 Task: Find connections with filter location Chamartín with filter topic #branding with filter profile language Spanish with filter current company Cerner Corporation with filter school IIT Bhubaneswar with filter industry Software Development with filter service category Android Development with filter keywords title Data Entry
Action: Mouse moved to (171, 220)
Screenshot: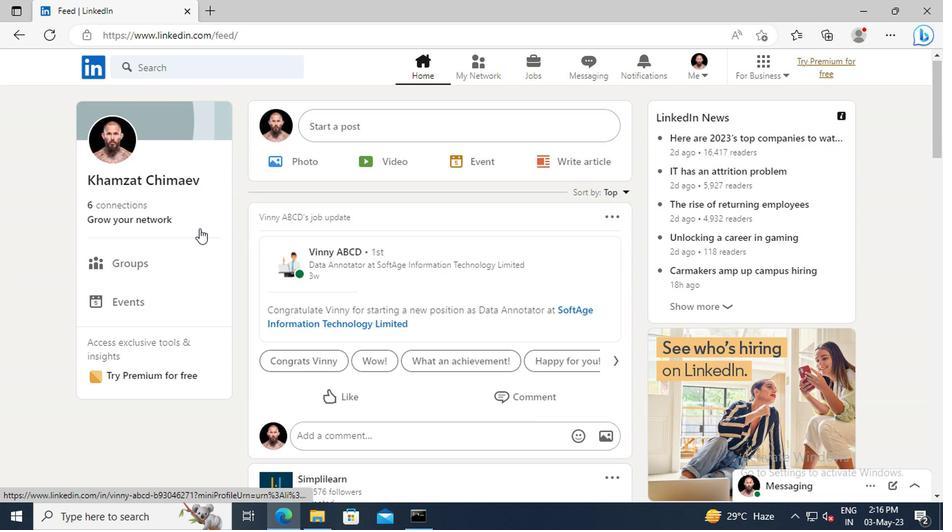
Action: Mouse pressed left at (171, 220)
Screenshot: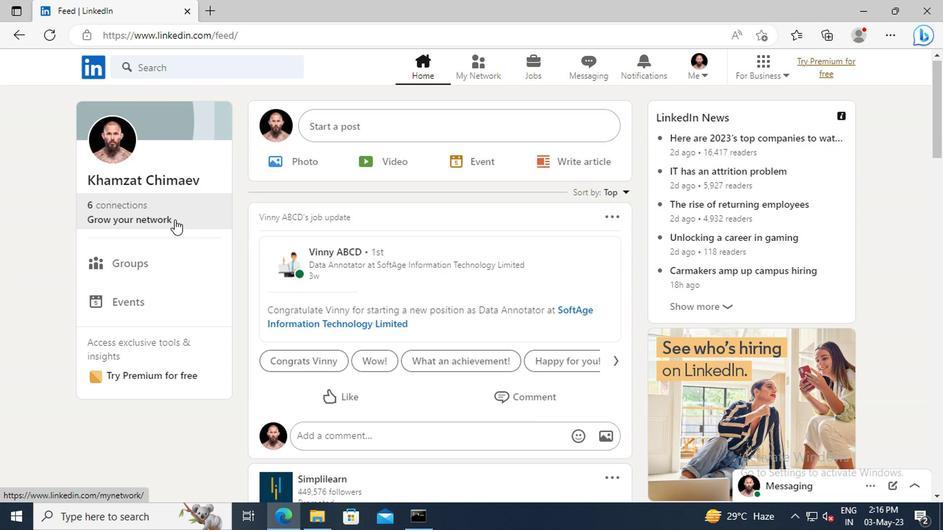 
Action: Mouse moved to (157, 145)
Screenshot: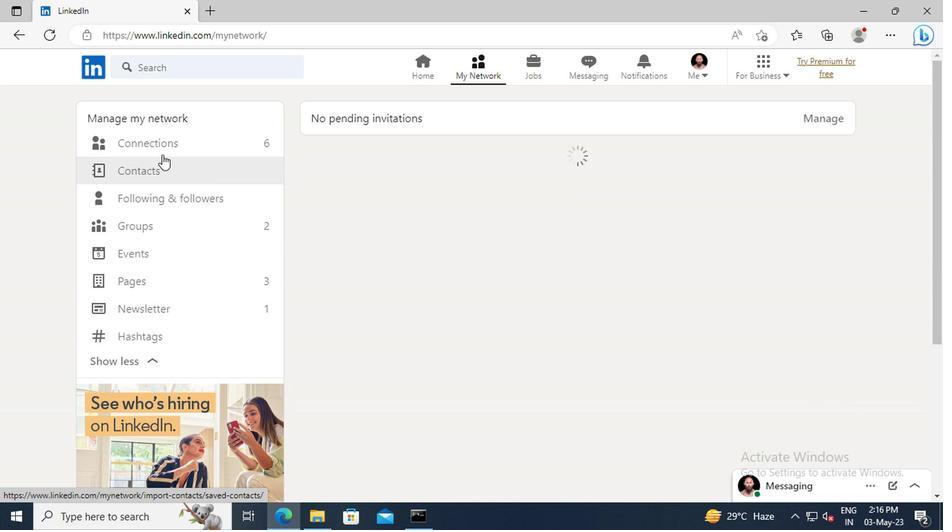 
Action: Mouse pressed left at (157, 145)
Screenshot: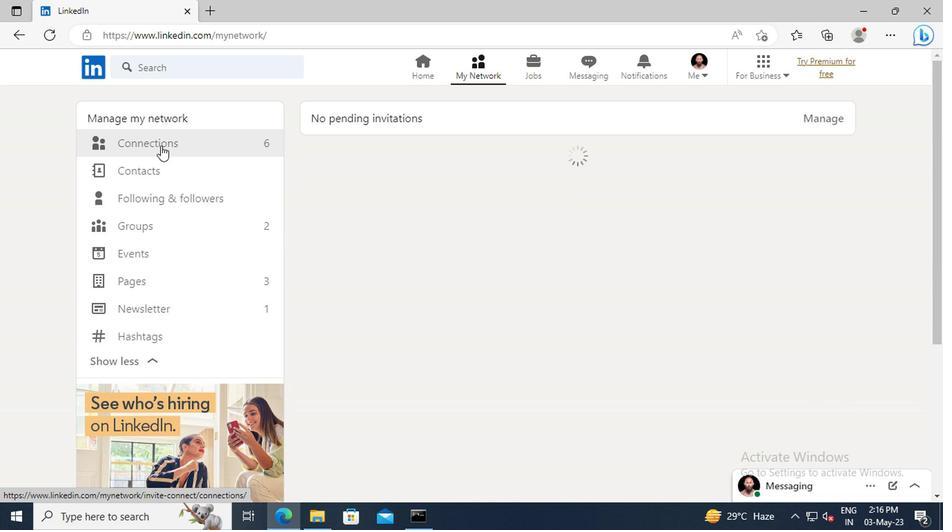 
Action: Mouse moved to (564, 150)
Screenshot: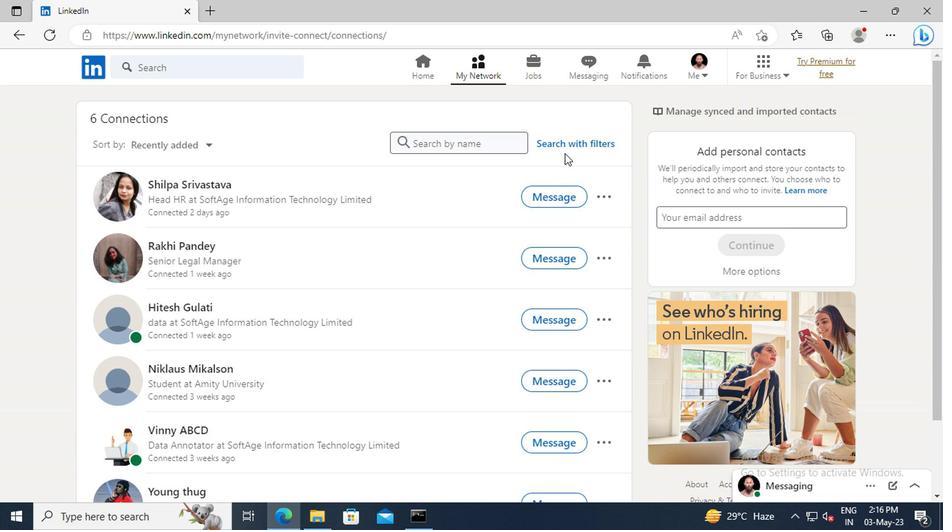 
Action: Mouse pressed left at (564, 150)
Screenshot: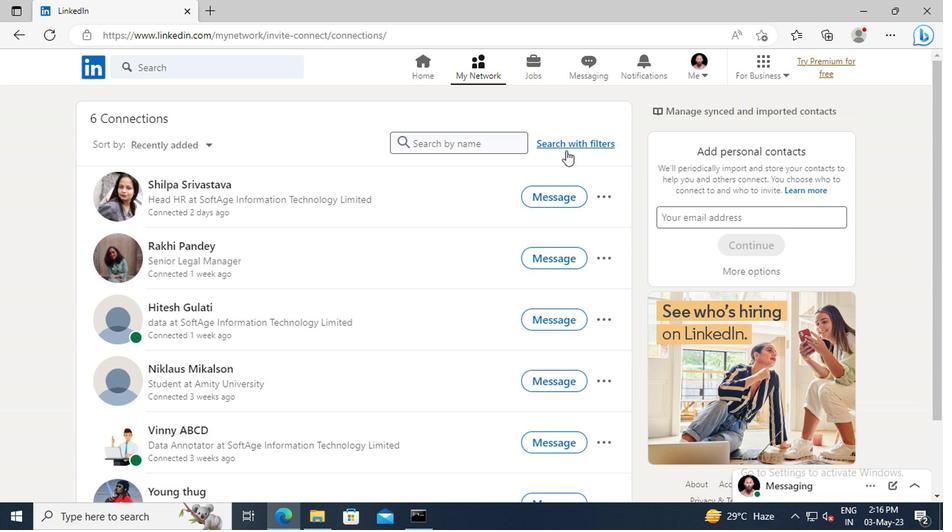 
Action: Mouse moved to (520, 109)
Screenshot: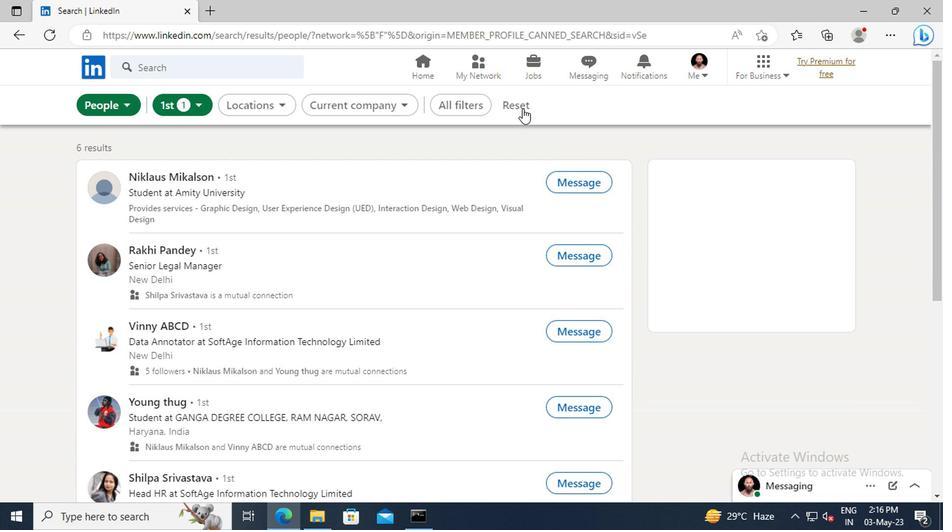 
Action: Mouse pressed left at (520, 109)
Screenshot: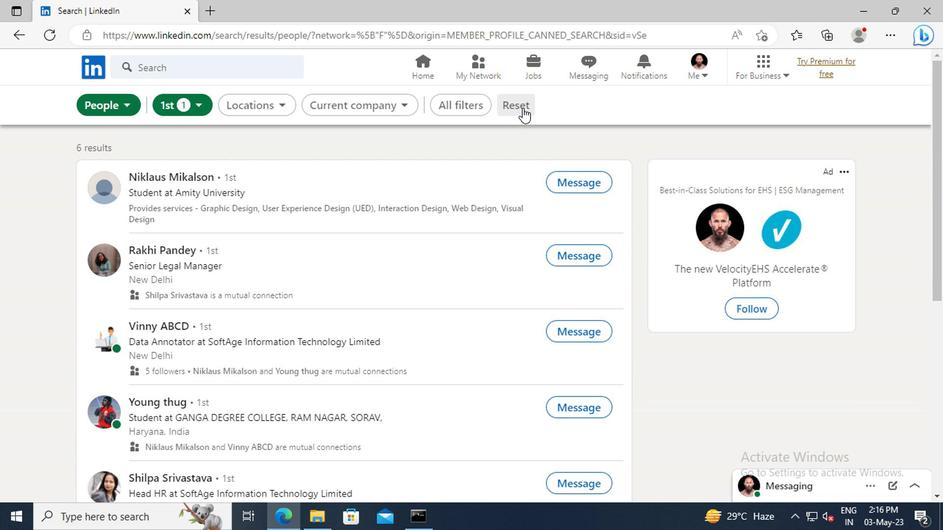 
Action: Mouse moved to (501, 107)
Screenshot: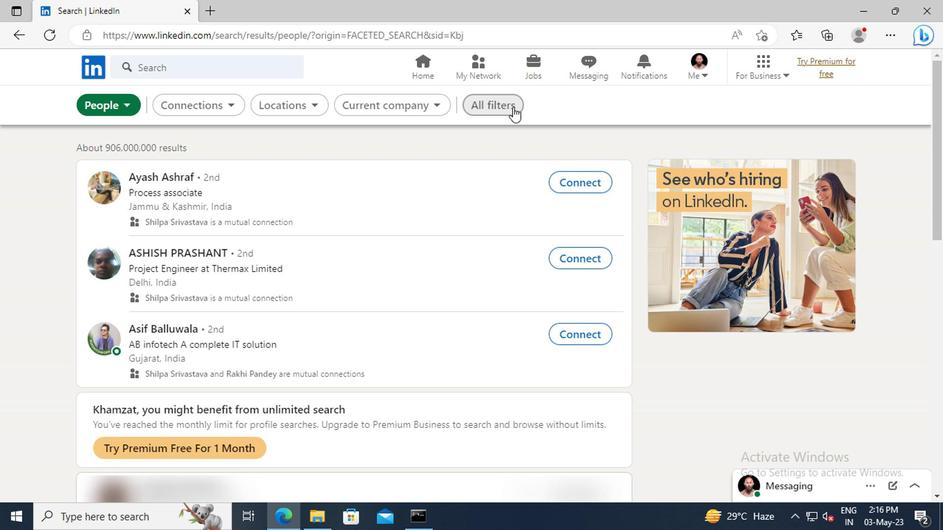 
Action: Mouse pressed left at (501, 107)
Screenshot: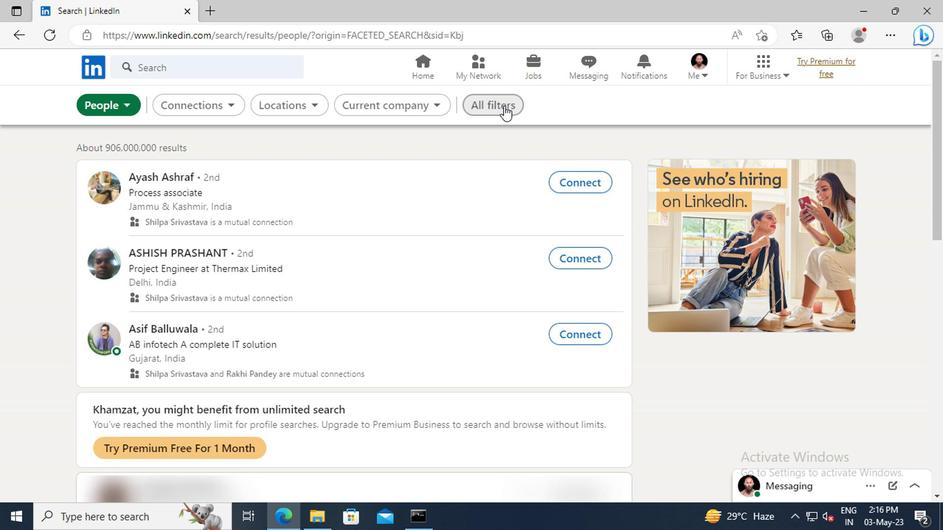 
Action: Mouse moved to (758, 224)
Screenshot: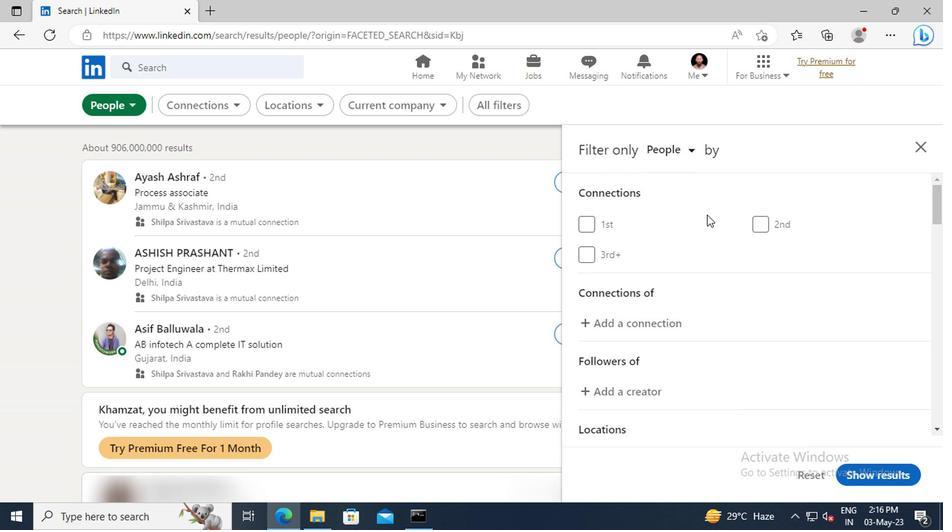 
Action: Mouse scrolled (758, 223) with delta (0, 0)
Screenshot: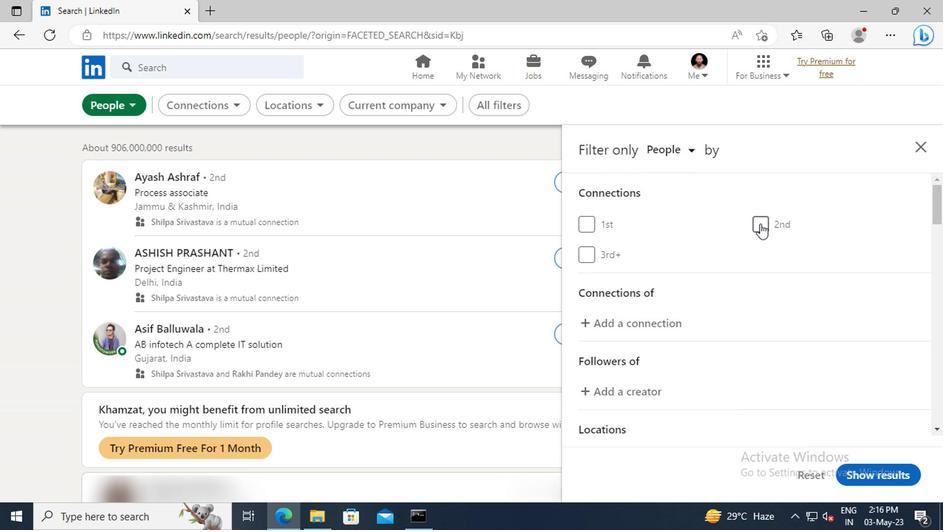 
Action: Mouse scrolled (758, 223) with delta (0, 0)
Screenshot: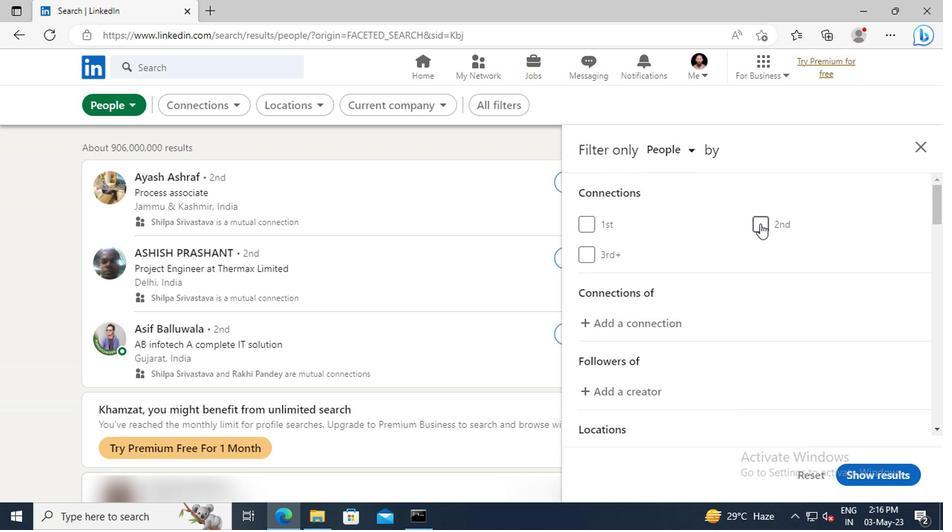 
Action: Mouse moved to (764, 250)
Screenshot: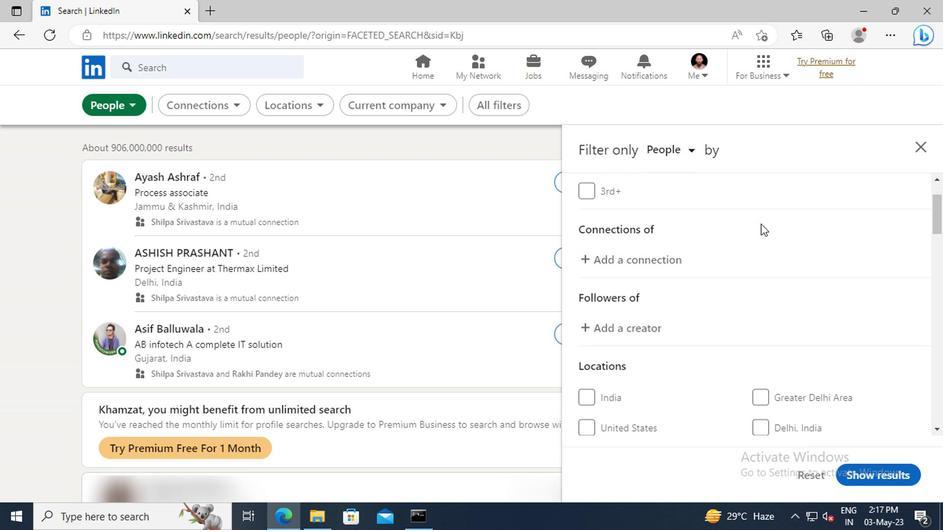 
Action: Mouse scrolled (764, 249) with delta (0, 0)
Screenshot: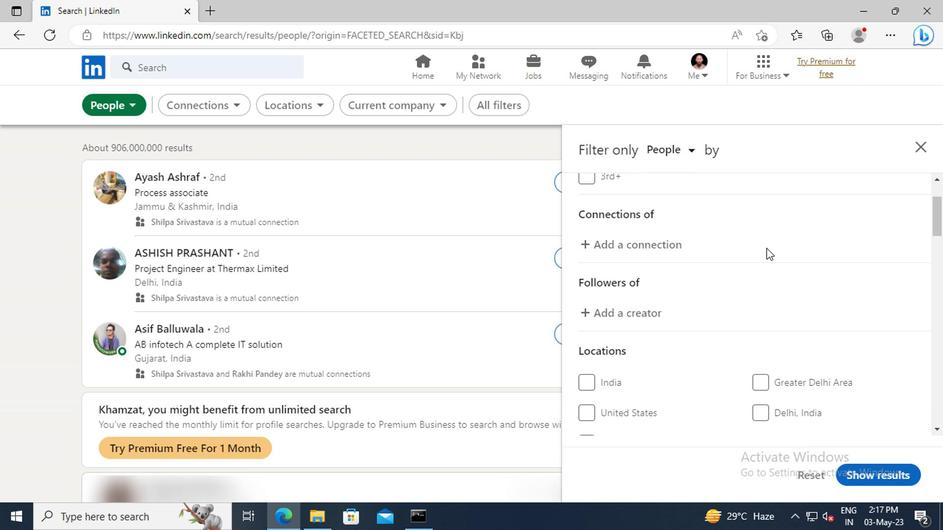 
Action: Mouse scrolled (764, 249) with delta (0, 0)
Screenshot: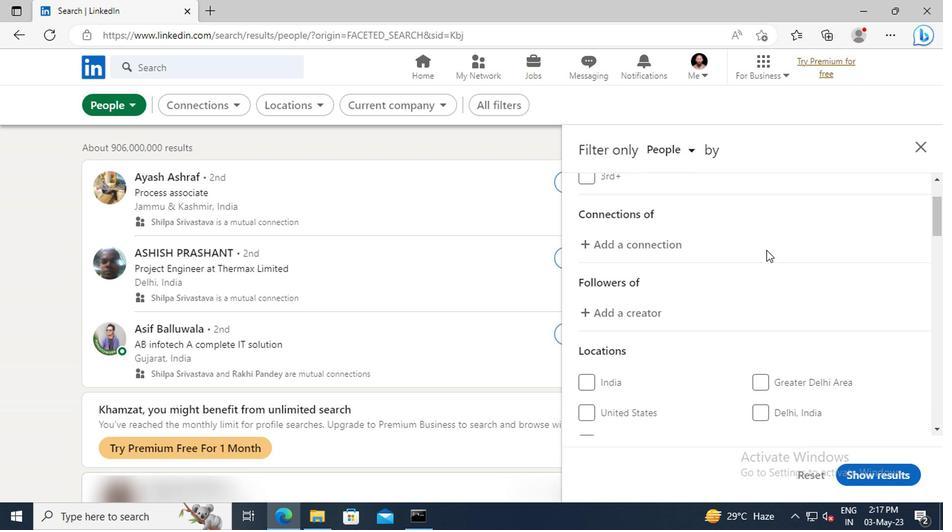 
Action: Mouse scrolled (764, 249) with delta (0, 0)
Screenshot: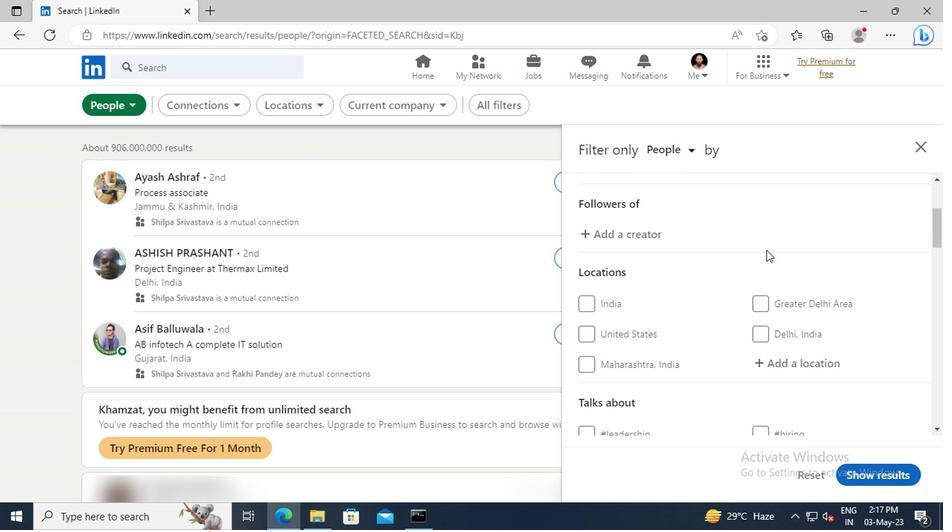 
Action: Mouse scrolled (764, 249) with delta (0, 0)
Screenshot: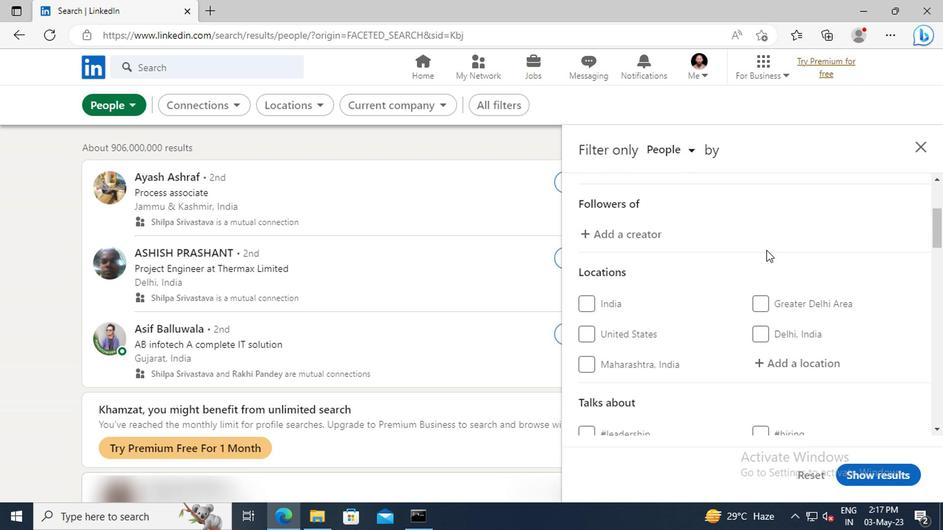 
Action: Mouse moved to (770, 287)
Screenshot: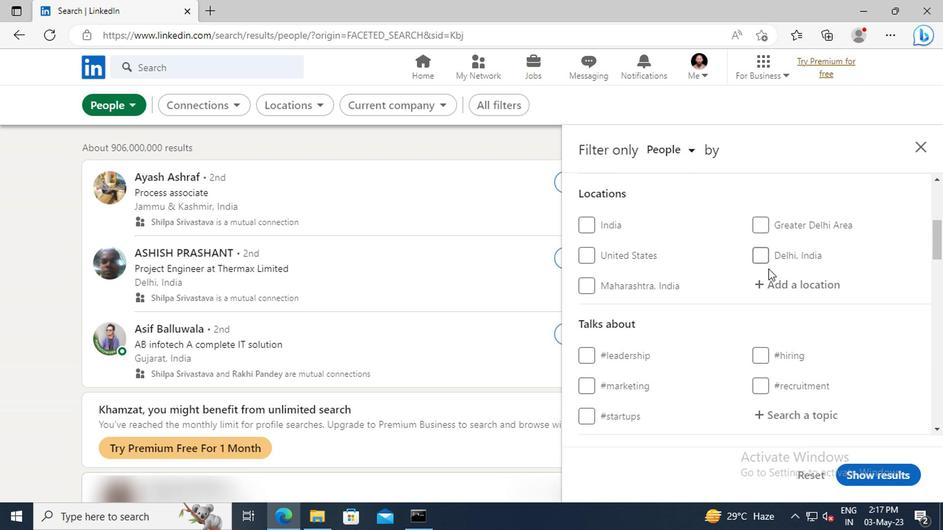 
Action: Mouse pressed left at (770, 287)
Screenshot: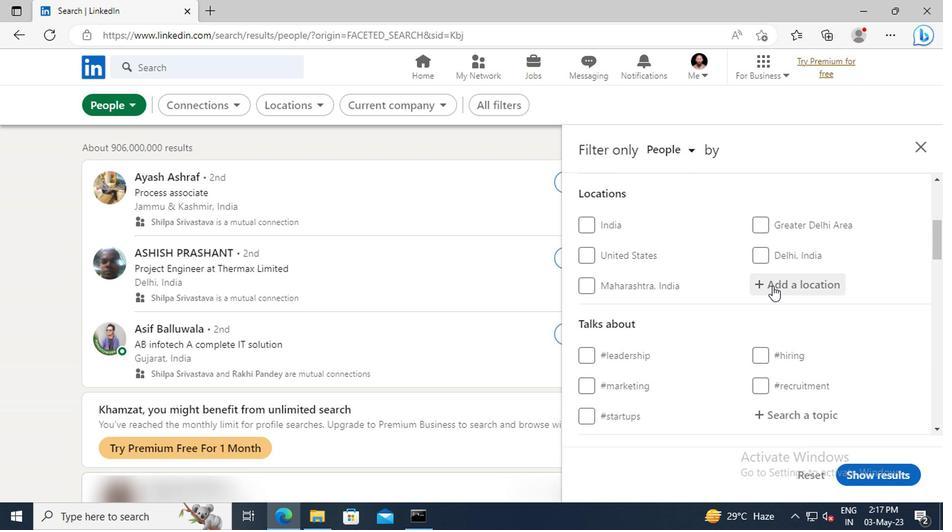 
Action: Key pressed <Key.shift>CHAMARTIN
Screenshot: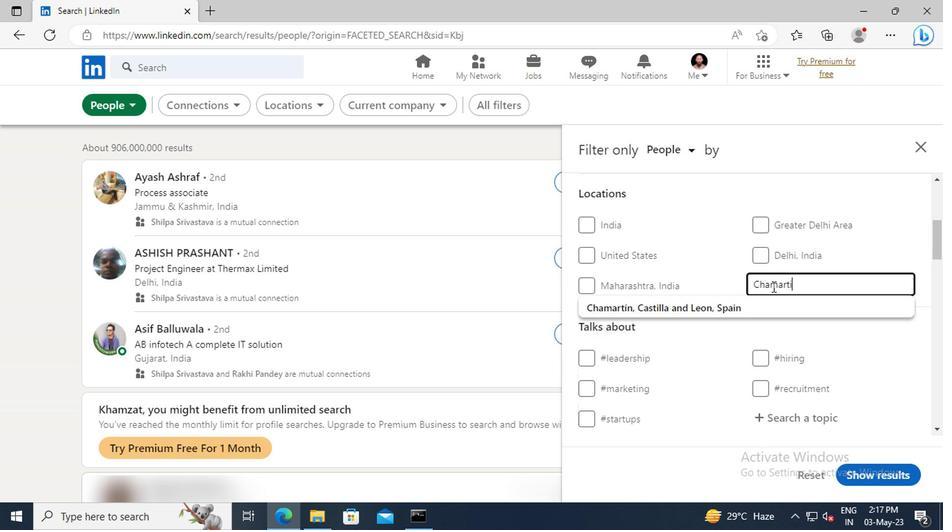 
Action: Mouse moved to (773, 304)
Screenshot: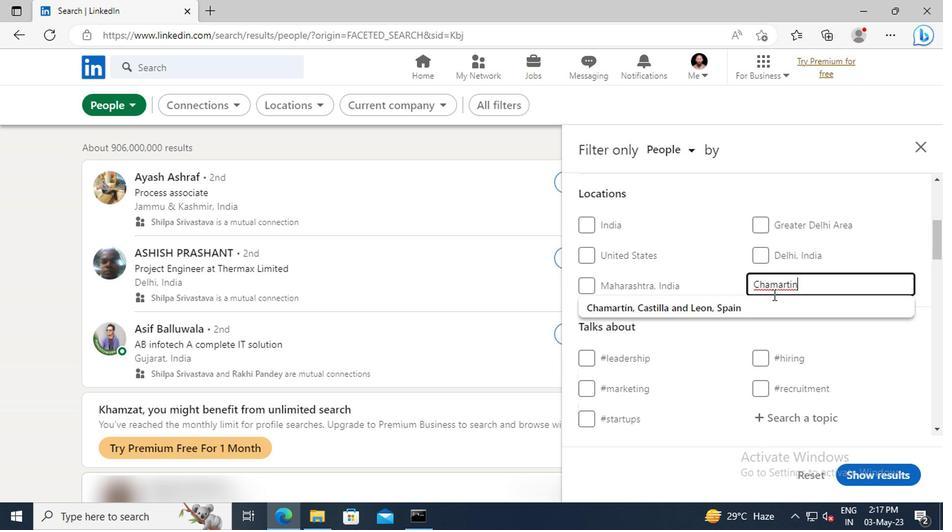 
Action: Mouse pressed left at (773, 304)
Screenshot: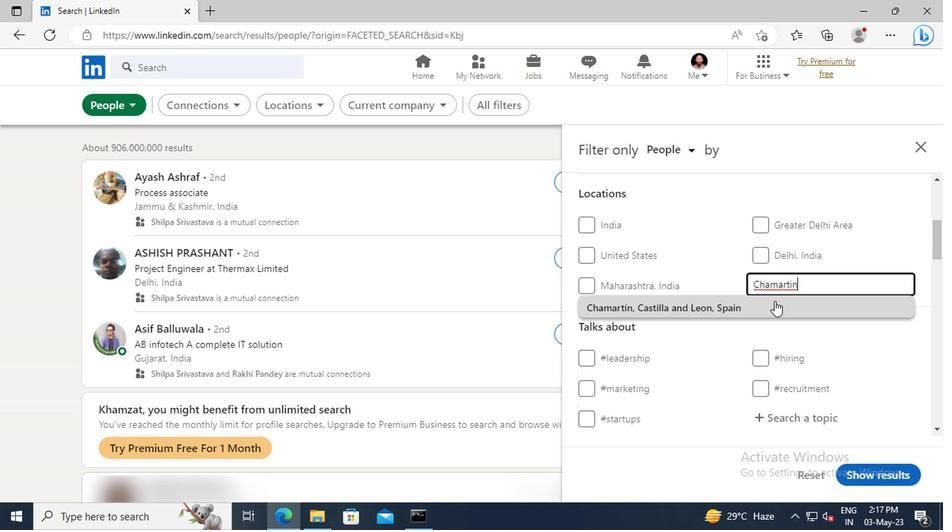
Action: Mouse scrolled (773, 303) with delta (0, 0)
Screenshot: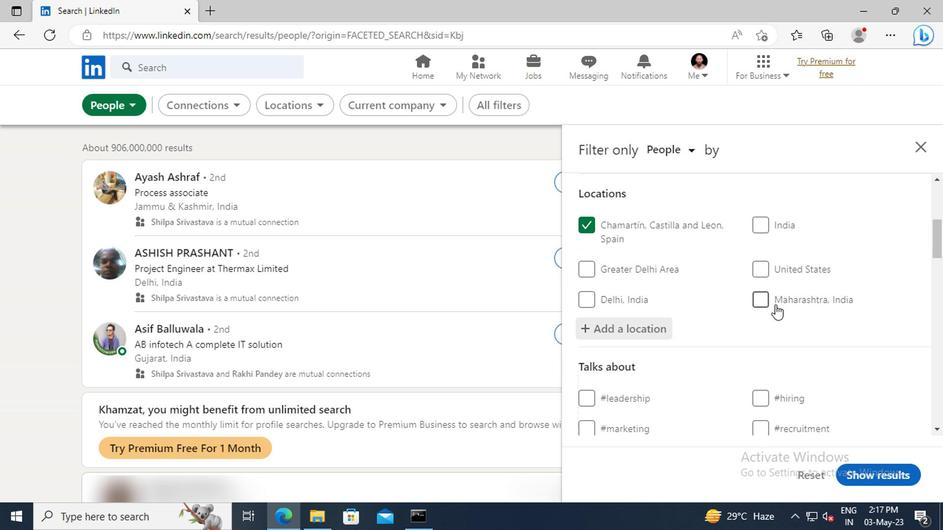 
Action: Mouse scrolled (773, 303) with delta (0, 0)
Screenshot: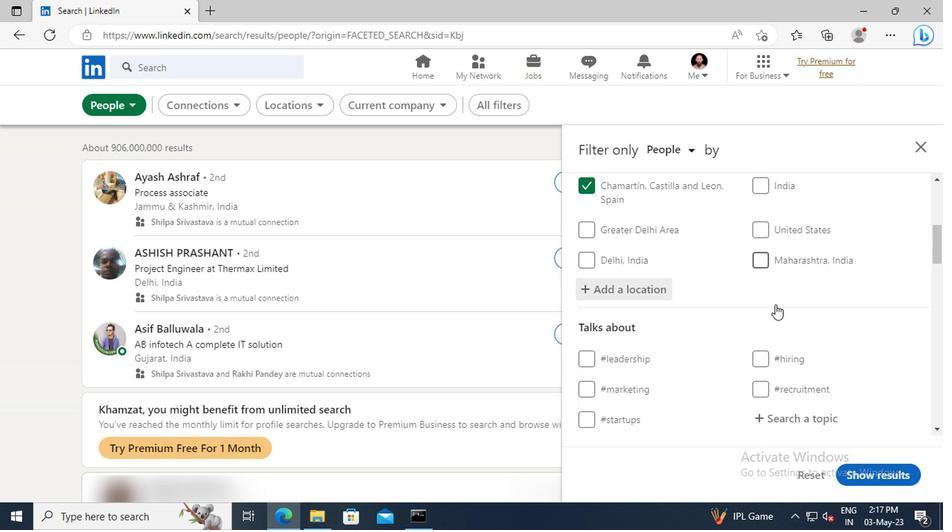 
Action: Mouse scrolled (773, 303) with delta (0, 0)
Screenshot: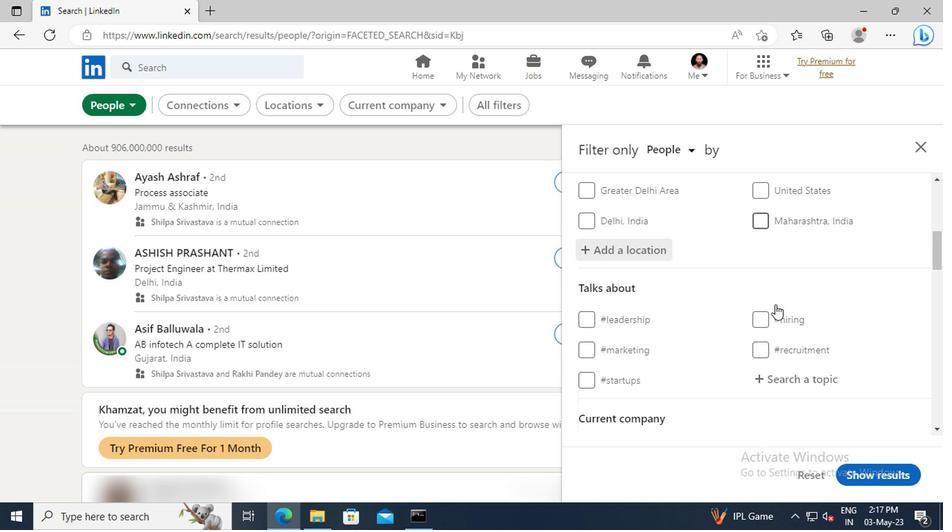 
Action: Mouse scrolled (773, 303) with delta (0, 0)
Screenshot: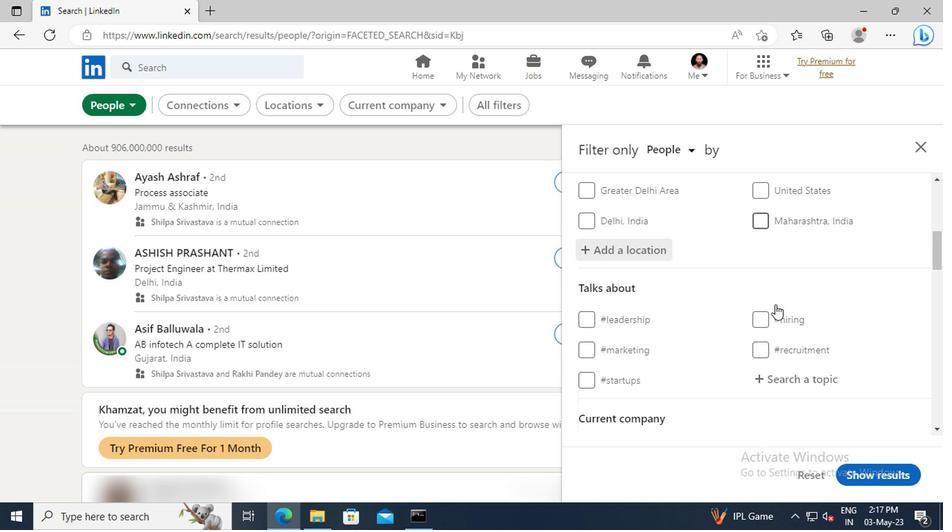 
Action: Mouse moved to (774, 307)
Screenshot: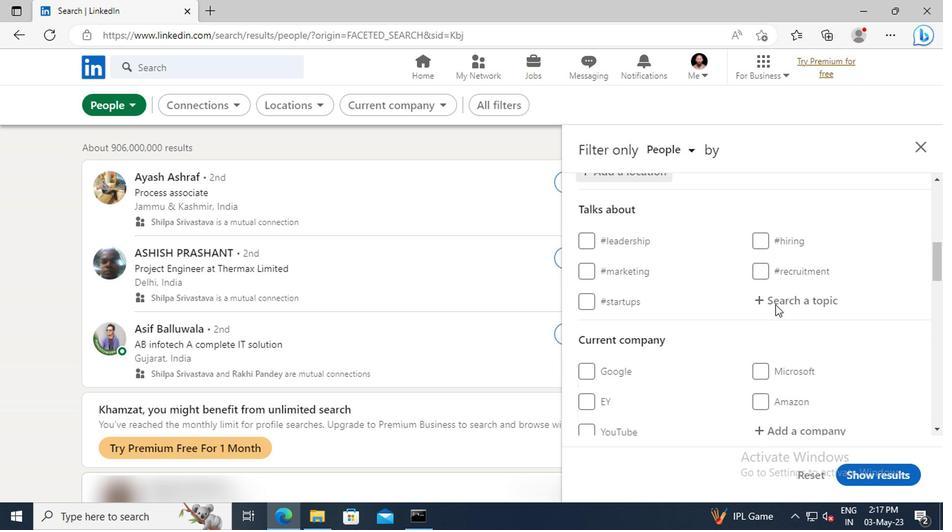 
Action: Mouse pressed left at (774, 307)
Screenshot: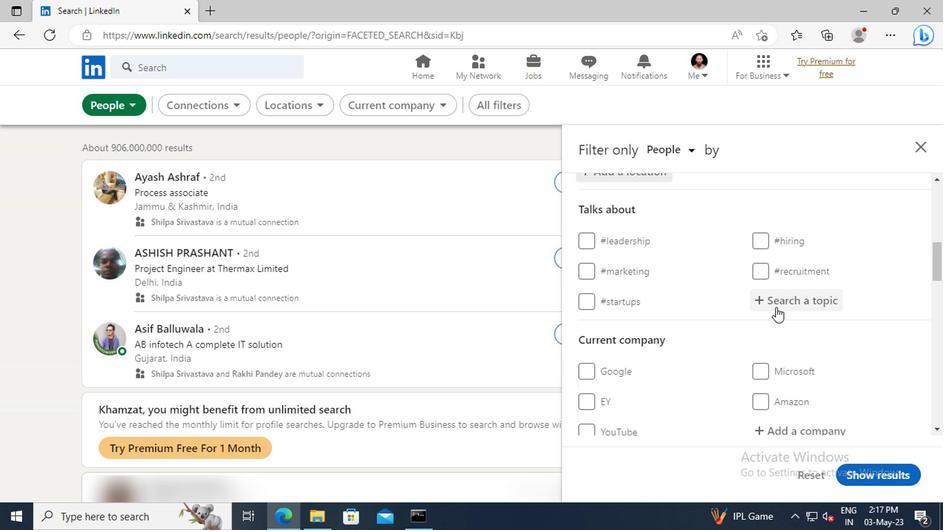 
Action: Key pressed BRANDI
Screenshot: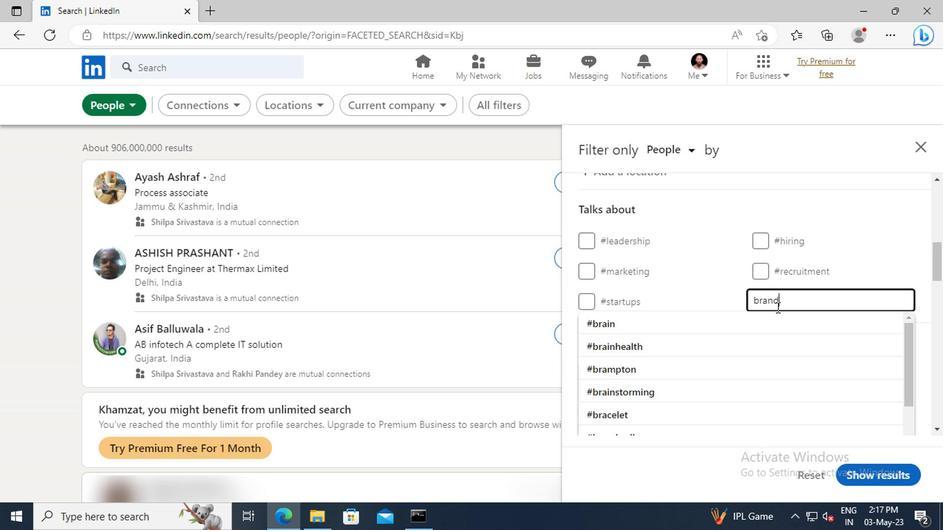 
Action: Mouse moved to (779, 314)
Screenshot: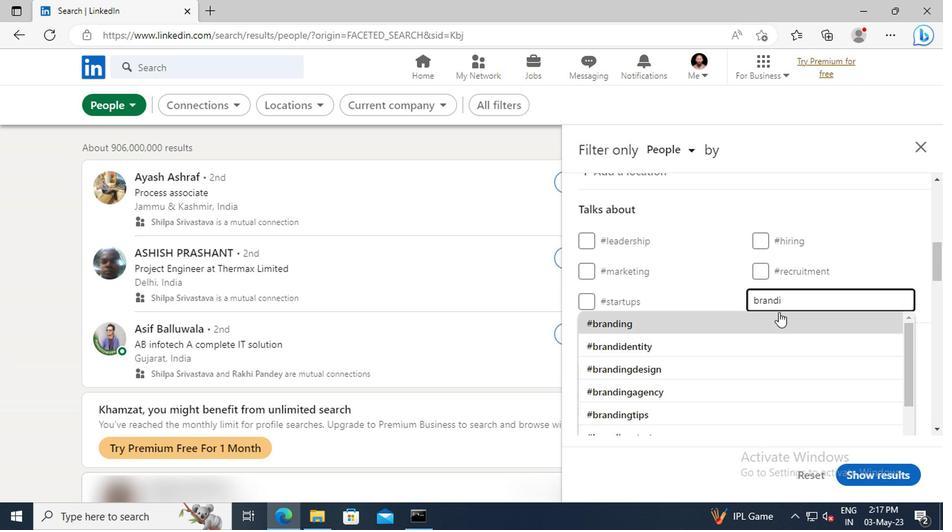 
Action: Mouse pressed left at (779, 314)
Screenshot: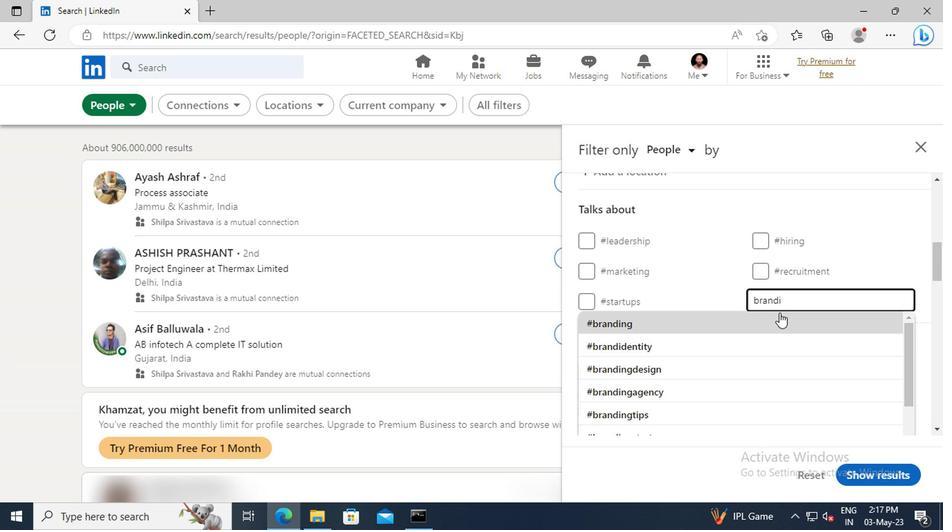 
Action: Mouse scrolled (779, 313) with delta (0, 0)
Screenshot: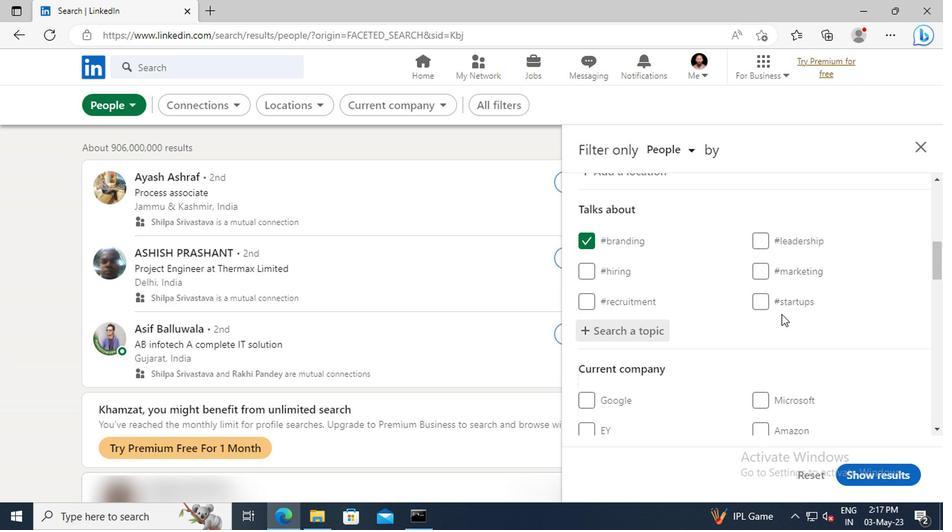 
Action: Mouse scrolled (779, 313) with delta (0, 0)
Screenshot: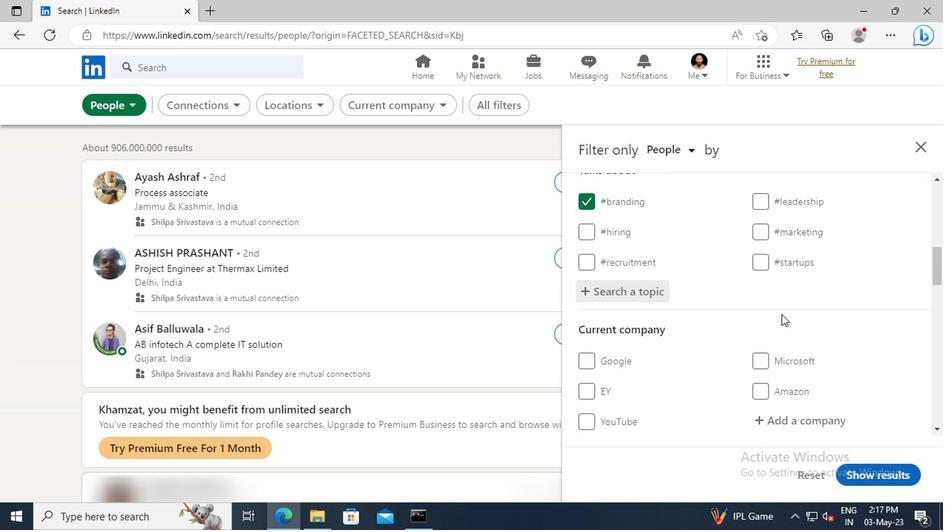 
Action: Mouse scrolled (779, 313) with delta (0, 0)
Screenshot: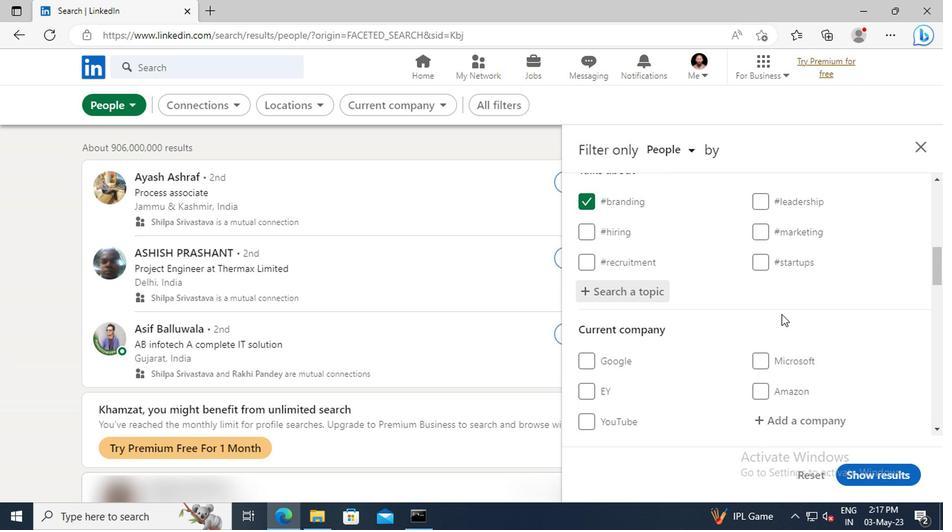 
Action: Mouse scrolled (779, 313) with delta (0, 0)
Screenshot: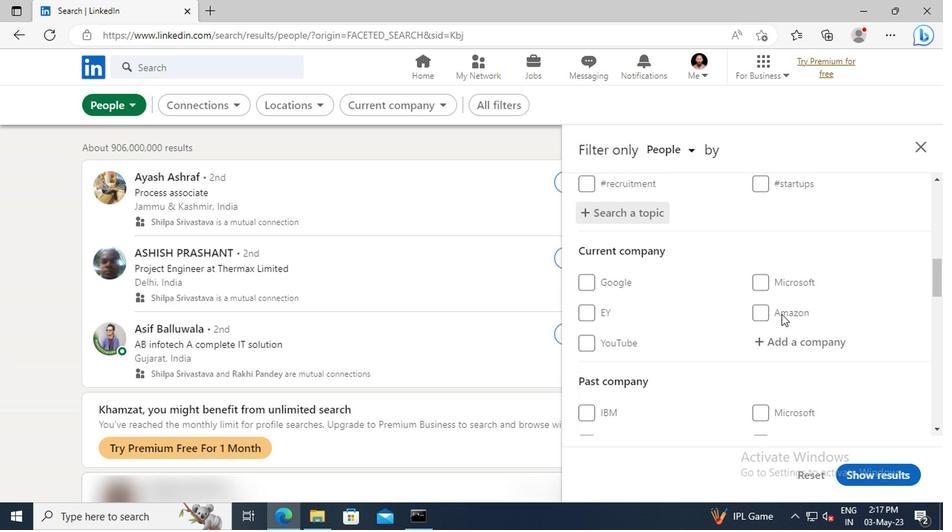 
Action: Mouse scrolled (779, 313) with delta (0, 0)
Screenshot: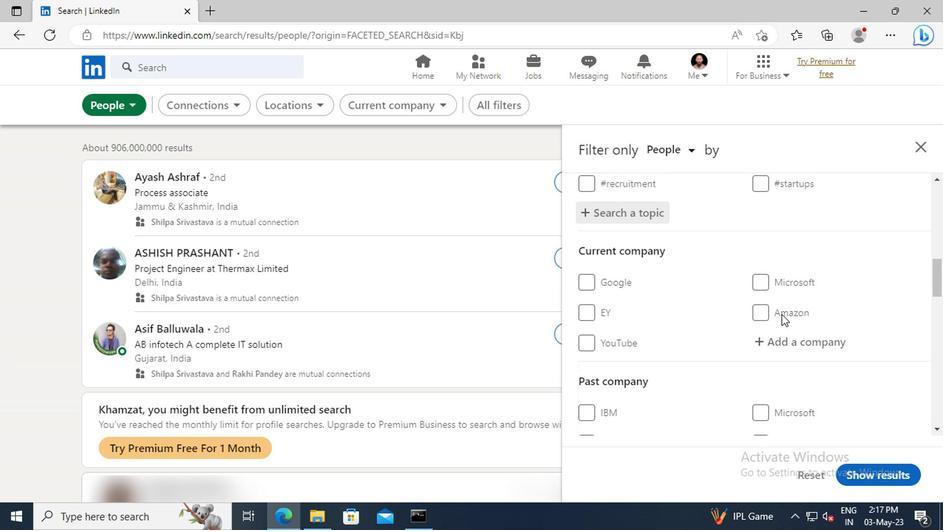 
Action: Mouse scrolled (779, 313) with delta (0, 0)
Screenshot: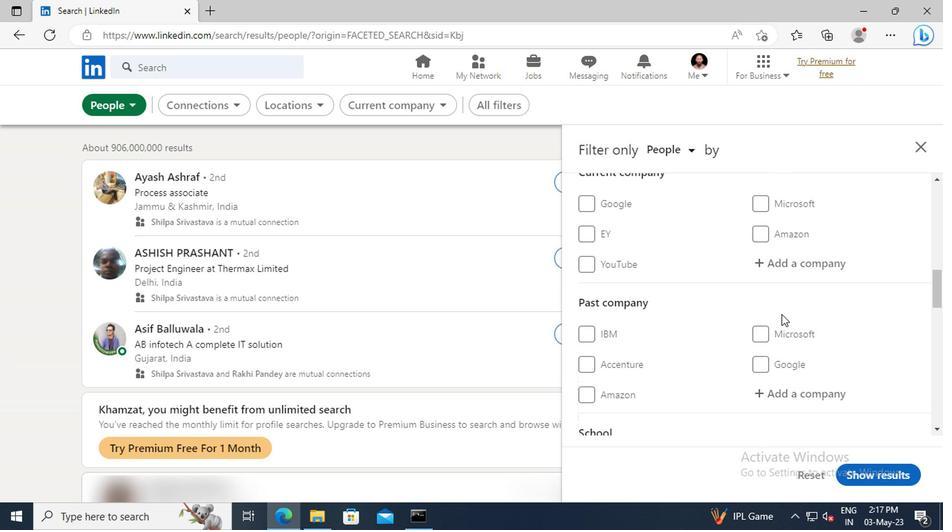 
Action: Mouse scrolled (779, 313) with delta (0, 0)
Screenshot: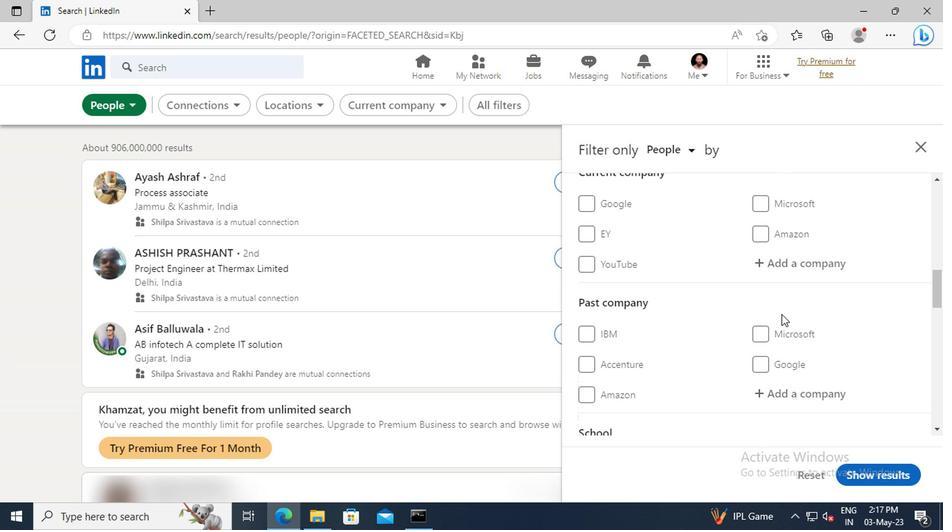 
Action: Mouse scrolled (779, 313) with delta (0, 0)
Screenshot: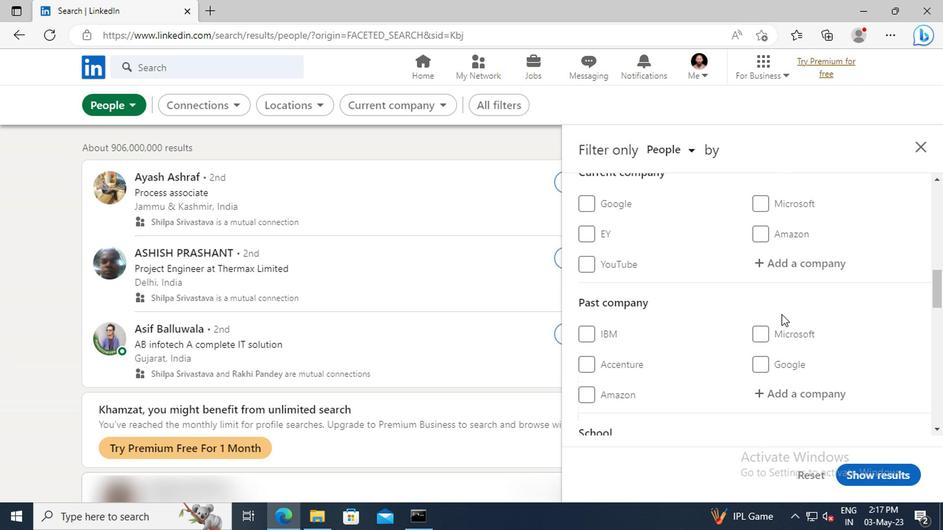 
Action: Mouse scrolled (779, 313) with delta (0, 0)
Screenshot: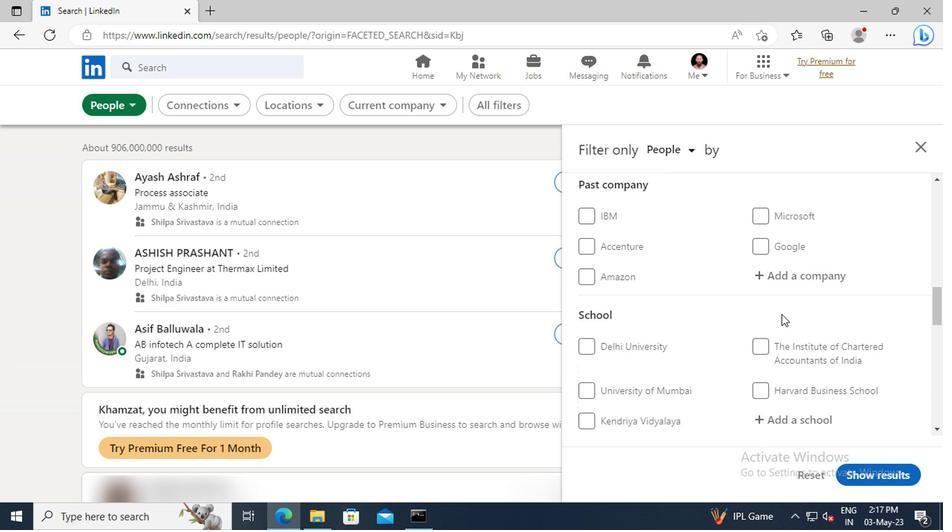 
Action: Mouse scrolled (779, 313) with delta (0, 0)
Screenshot: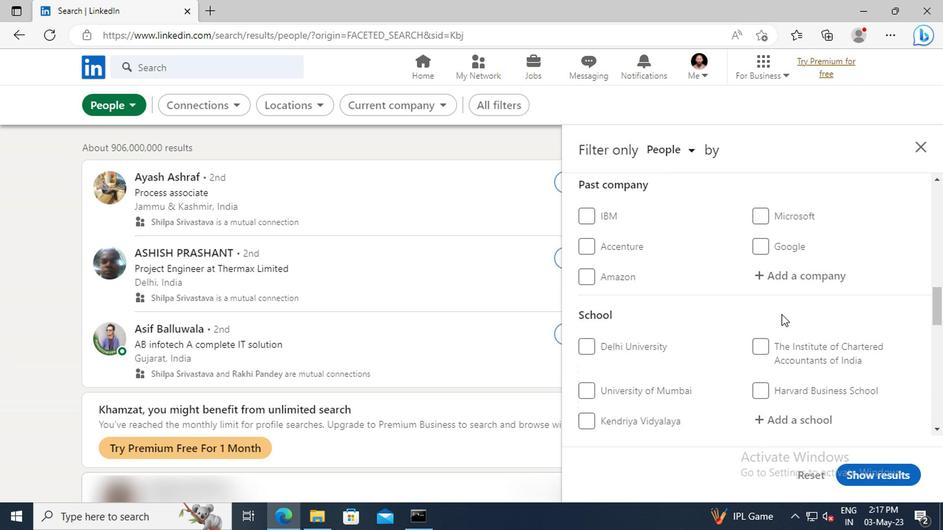 
Action: Mouse scrolled (779, 313) with delta (0, 0)
Screenshot: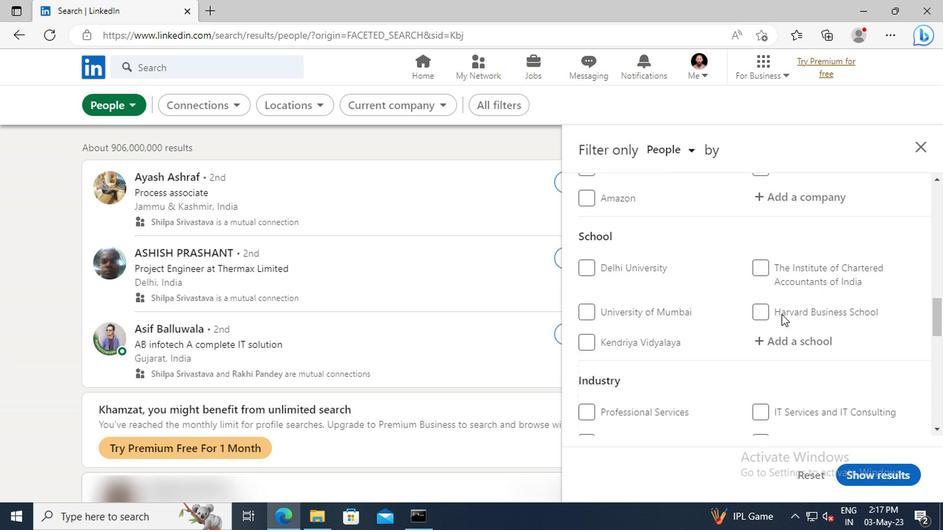 
Action: Mouse scrolled (779, 313) with delta (0, 0)
Screenshot: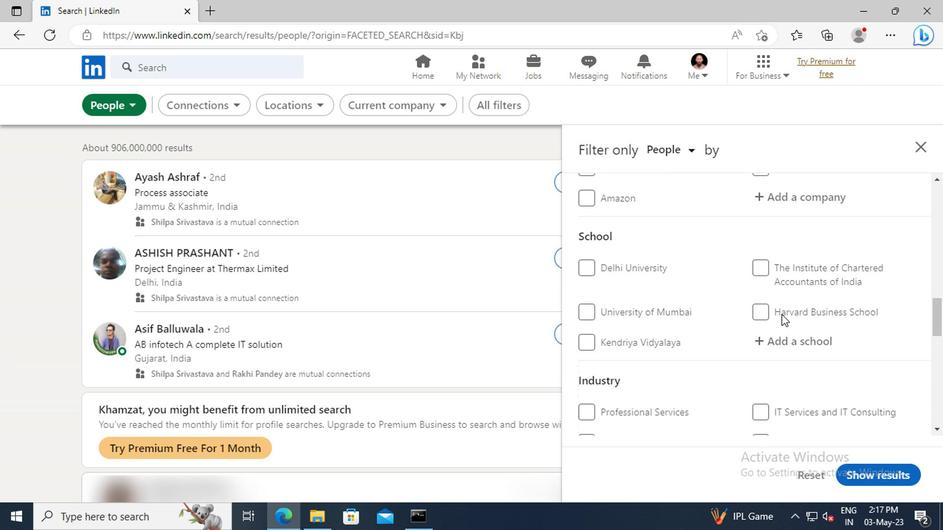 
Action: Mouse scrolled (779, 313) with delta (0, 0)
Screenshot: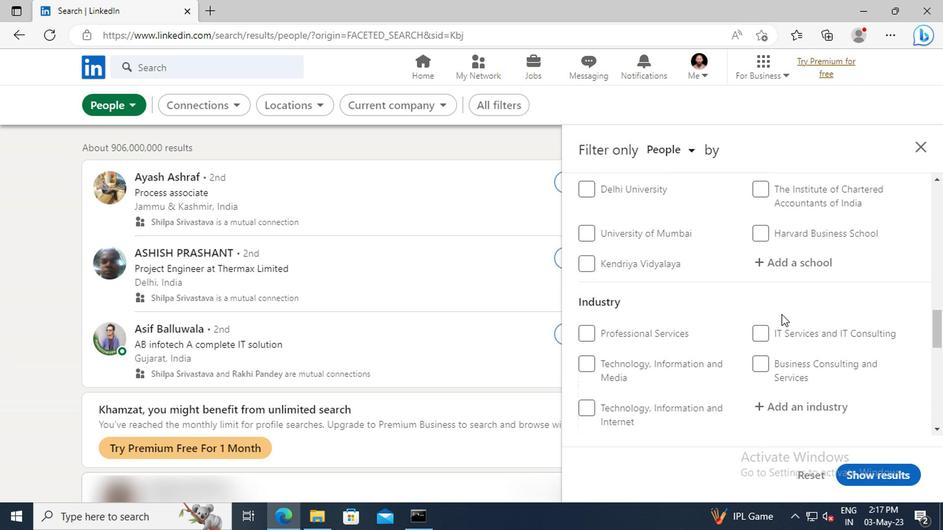 
Action: Mouse scrolled (779, 313) with delta (0, 0)
Screenshot: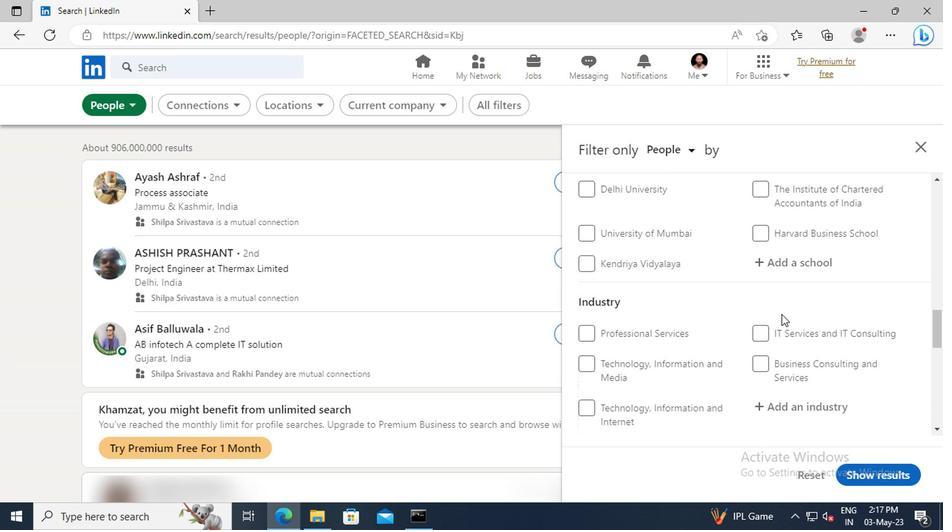 
Action: Mouse scrolled (779, 313) with delta (0, 0)
Screenshot: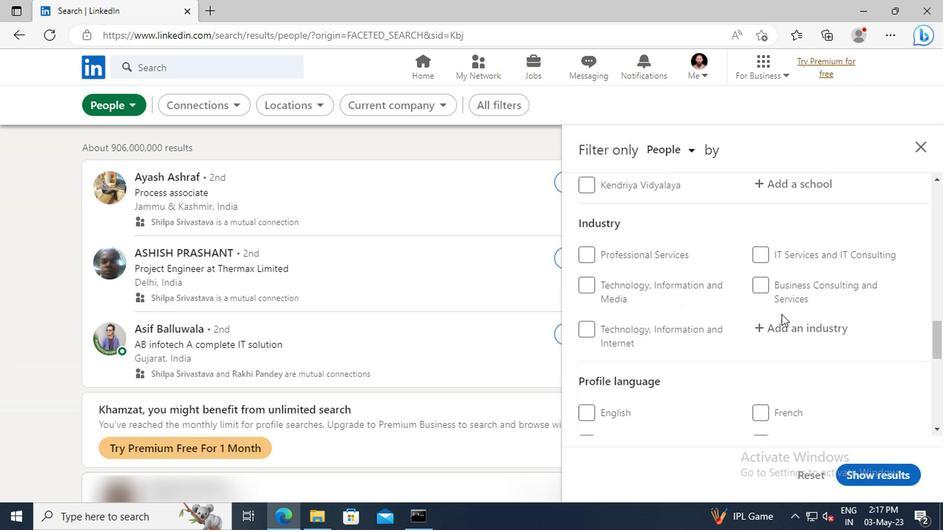 
Action: Mouse moved to (583, 403)
Screenshot: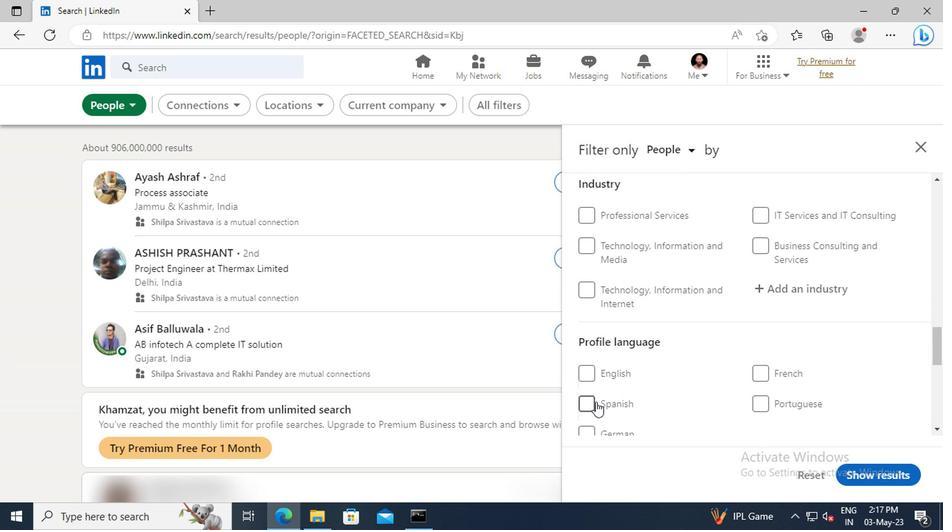 
Action: Mouse pressed left at (583, 403)
Screenshot: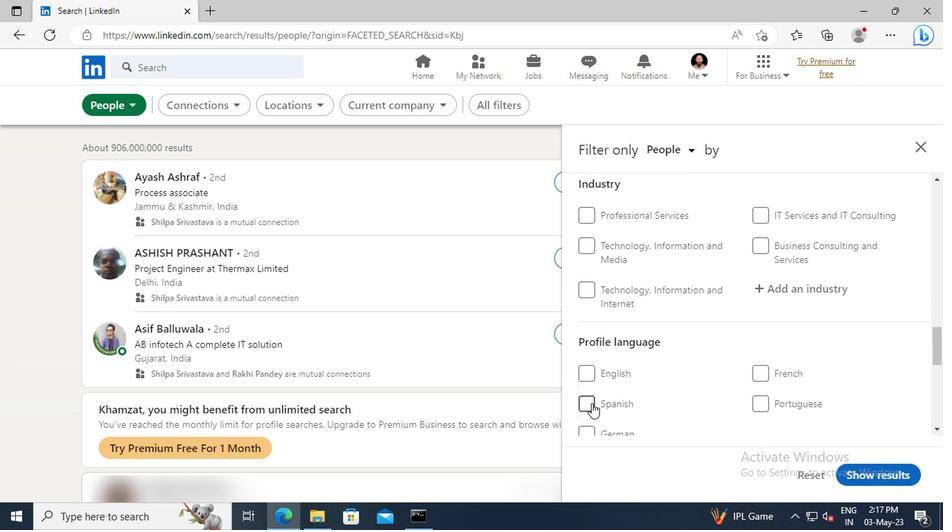 
Action: Mouse moved to (773, 363)
Screenshot: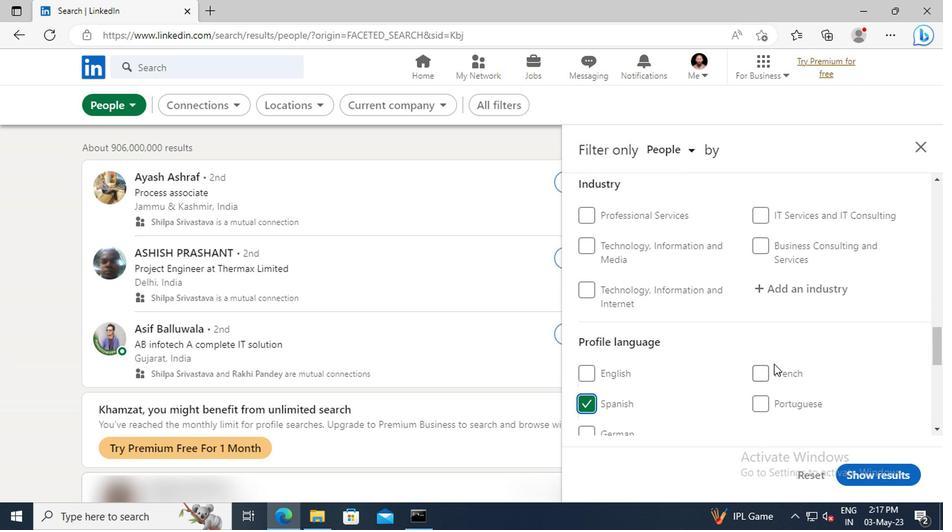 
Action: Mouse scrolled (773, 364) with delta (0, 0)
Screenshot: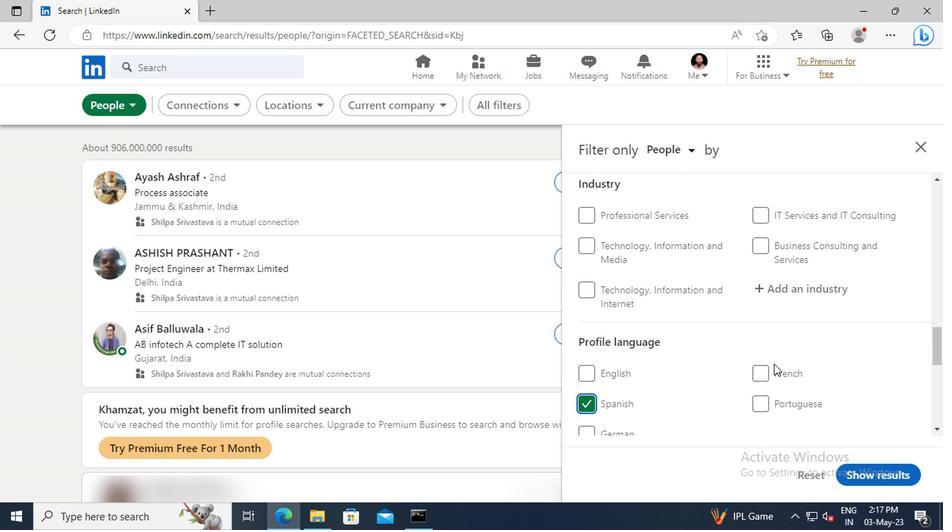 
Action: Mouse scrolled (773, 364) with delta (0, 0)
Screenshot: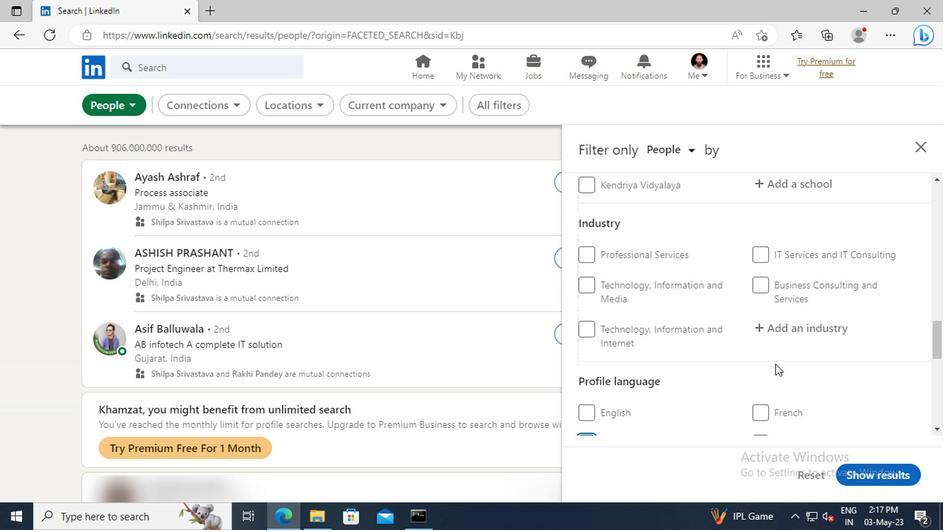 
Action: Mouse scrolled (773, 364) with delta (0, 0)
Screenshot: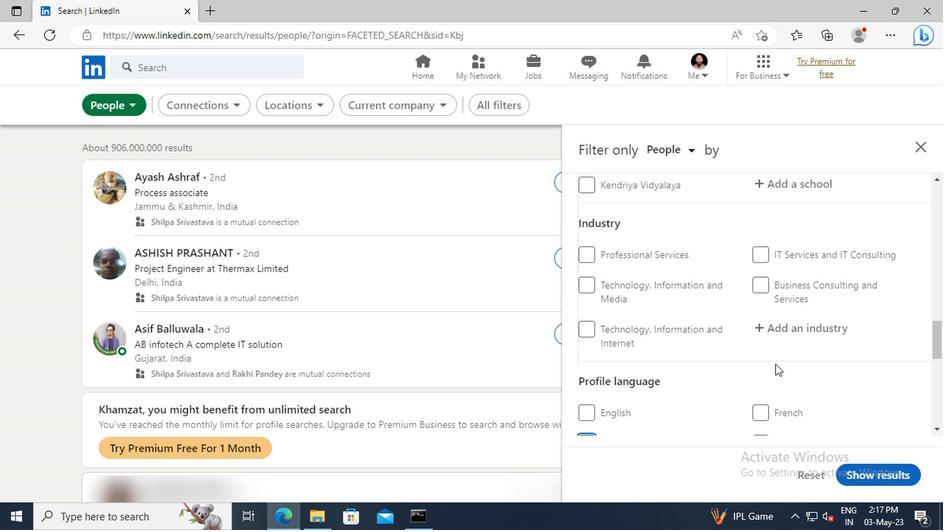 
Action: Mouse scrolled (773, 364) with delta (0, 0)
Screenshot: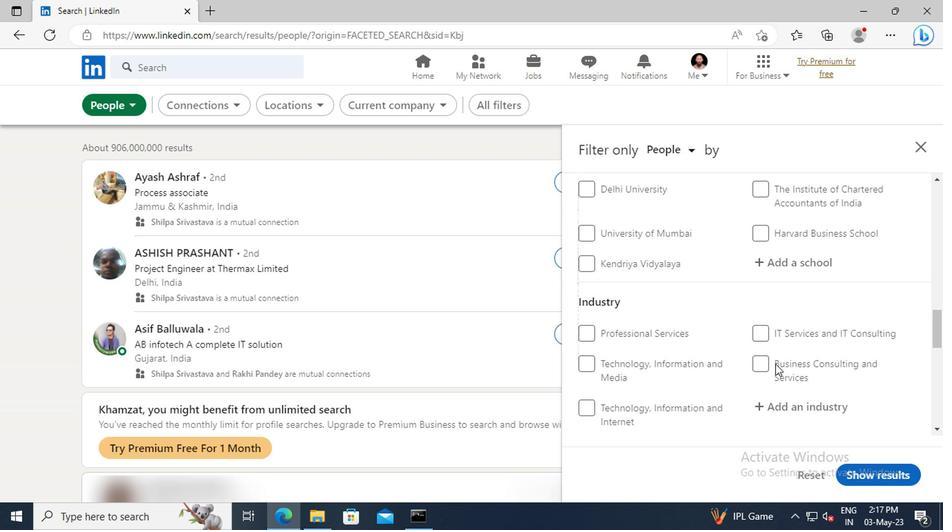
Action: Mouse scrolled (773, 364) with delta (0, 0)
Screenshot: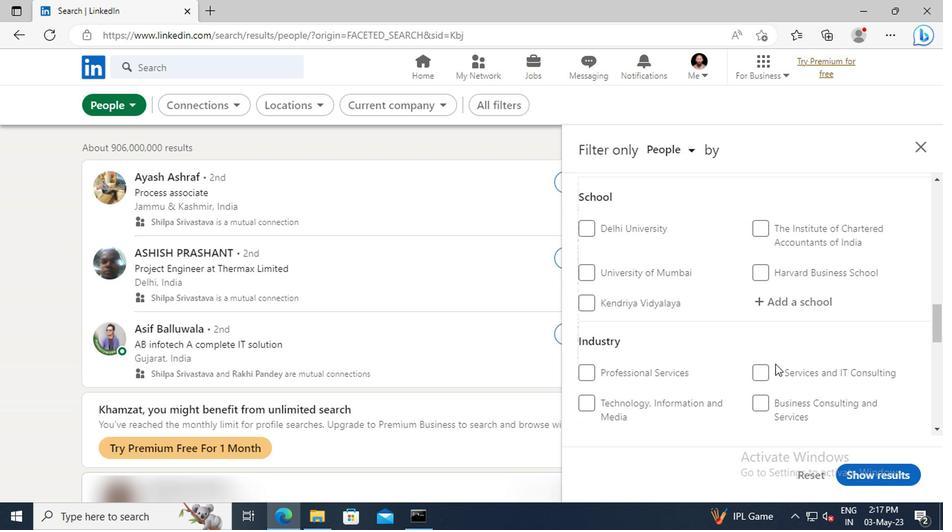 
Action: Mouse scrolled (773, 364) with delta (0, 0)
Screenshot: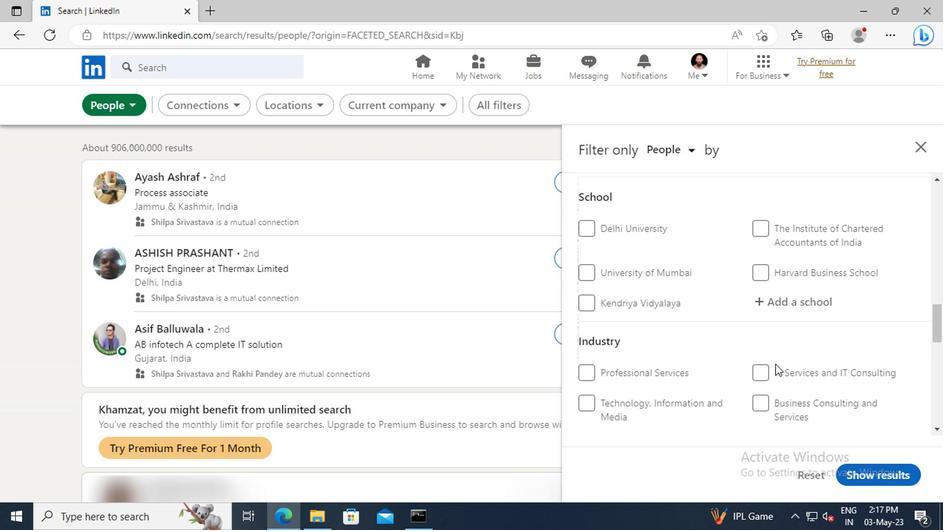 
Action: Mouse scrolled (773, 364) with delta (0, 0)
Screenshot: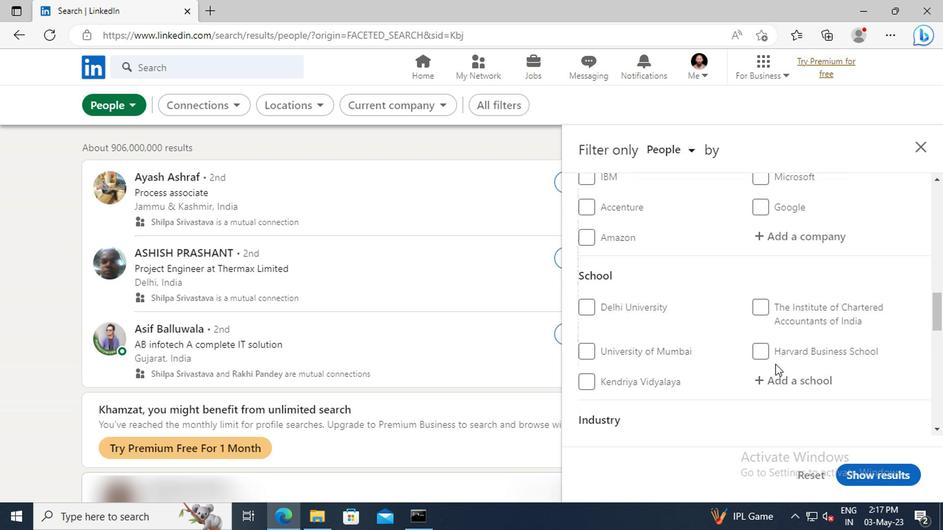 
Action: Mouse scrolled (773, 364) with delta (0, 0)
Screenshot: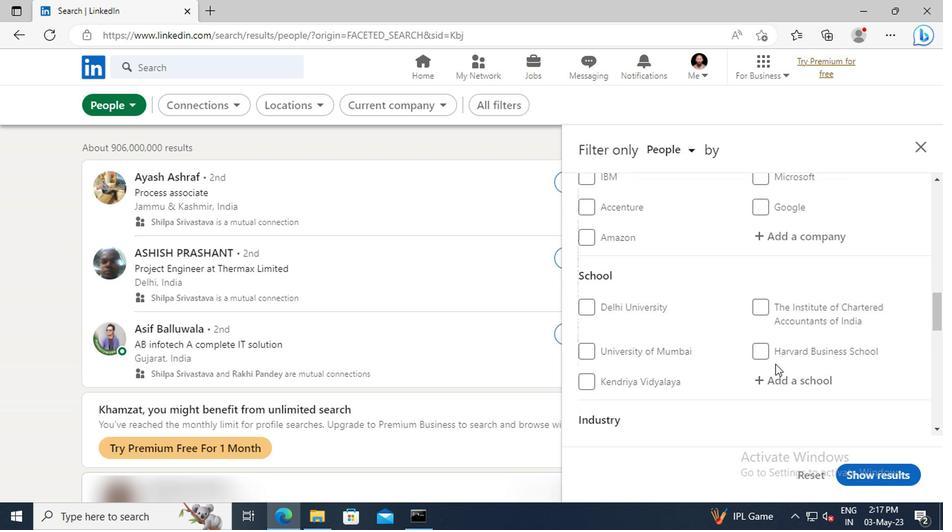 
Action: Mouse scrolled (773, 364) with delta (0, 0)
Screenshot: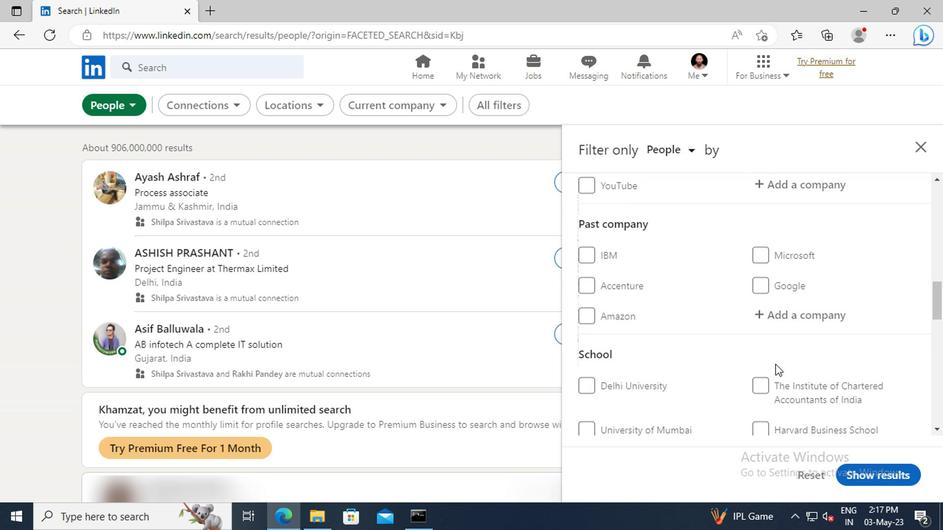 
Action: Mouse scrolled (773, 364) with delta (0, 0)
Screenshot: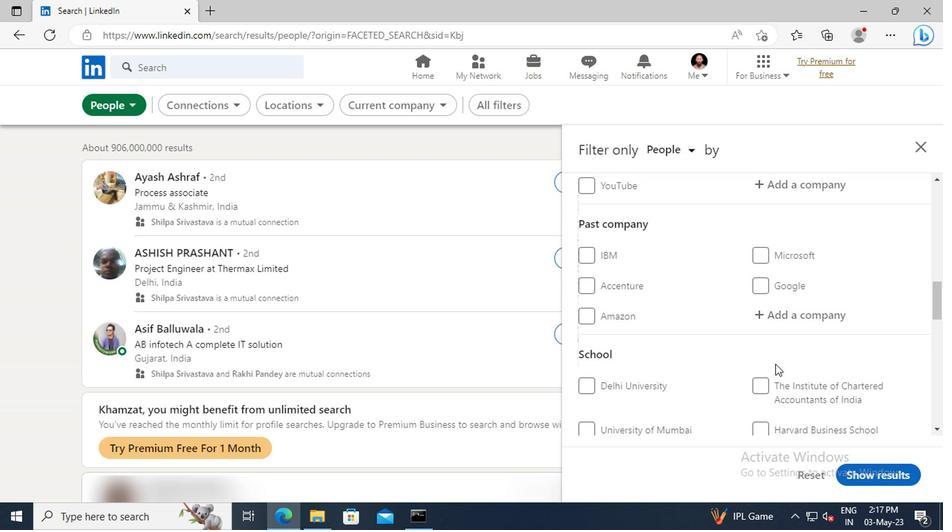 
Action: Mouse scrolled (773, 364) with delta (0, 0)
Screenshot: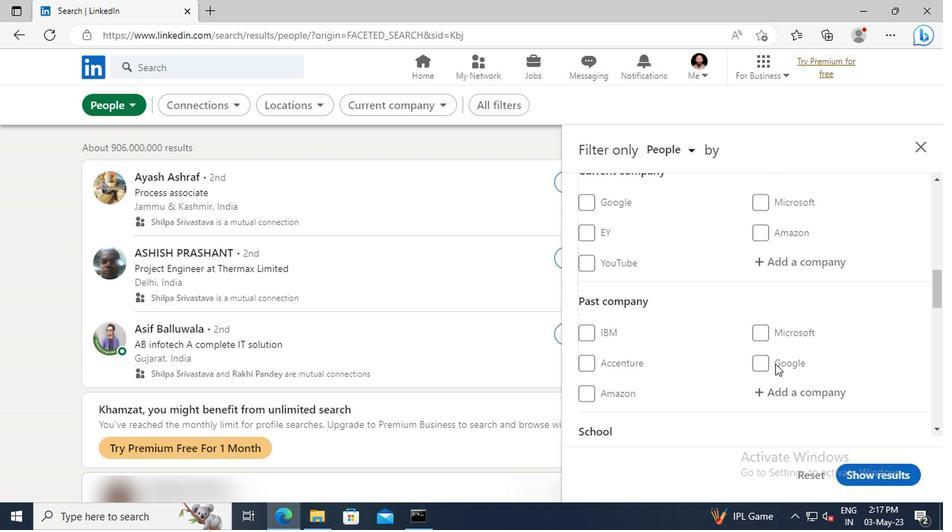 
Action: Mouse moved to (770, 310)
Screenshot: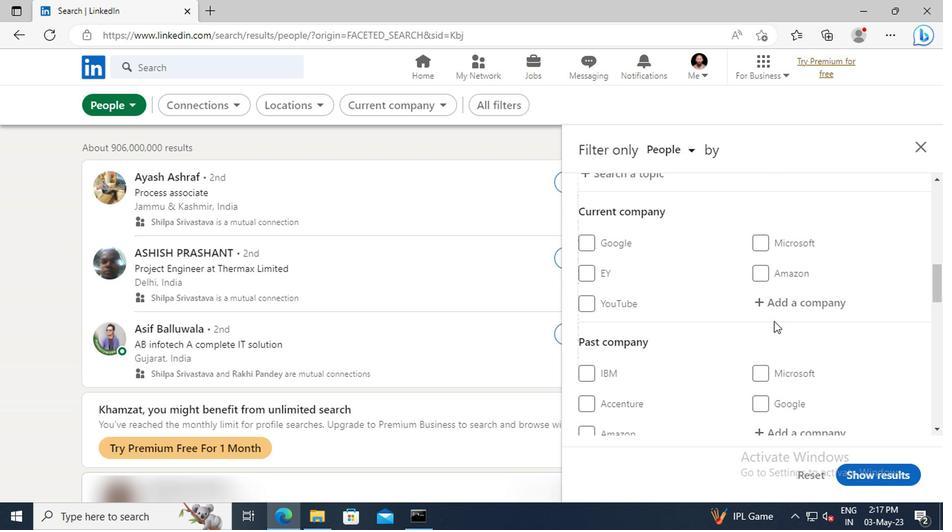 
Action: Mouse pressed left at (770, 310)
Screenshot: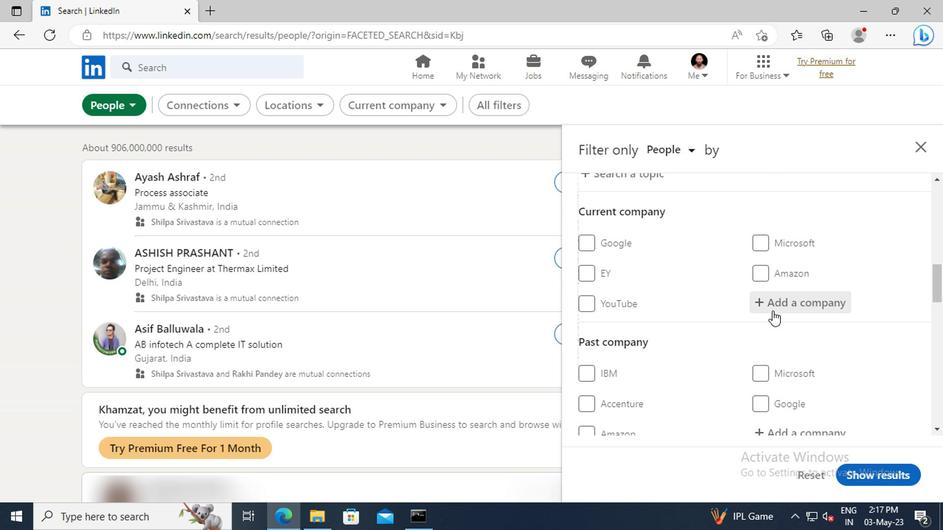 
Action: Key pressed <Key.shift>CERNER<Key.space>
Screenshot: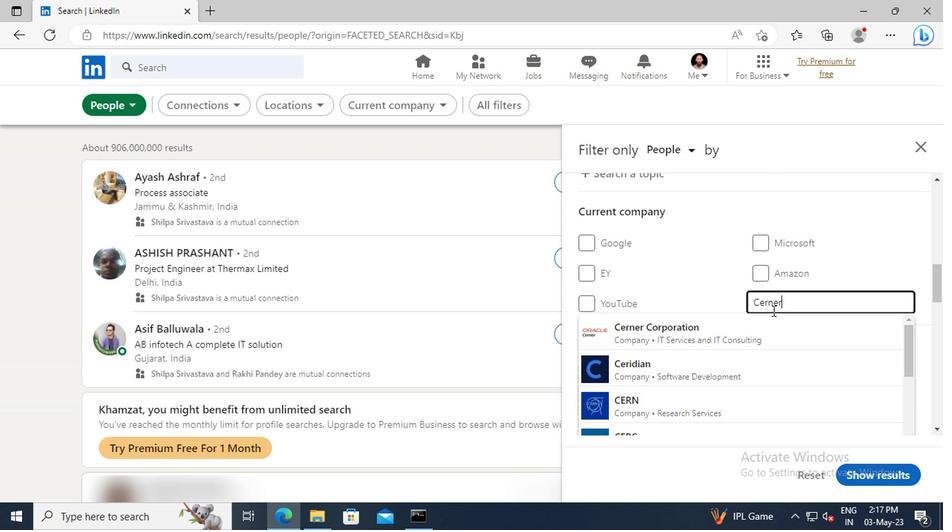 
Action: Mouse moved to (767, 326)
Screenshot: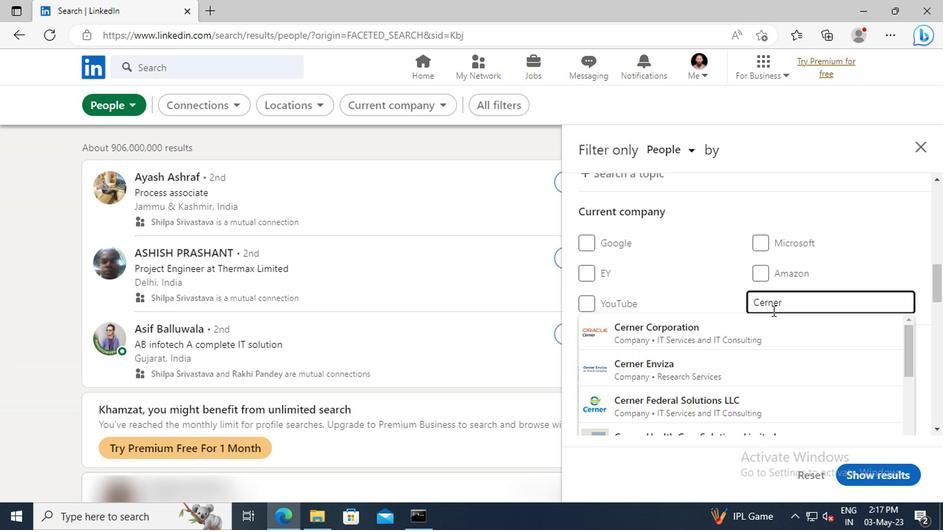 
Action: Mouse pressed left at (767, 326)
Screenshot: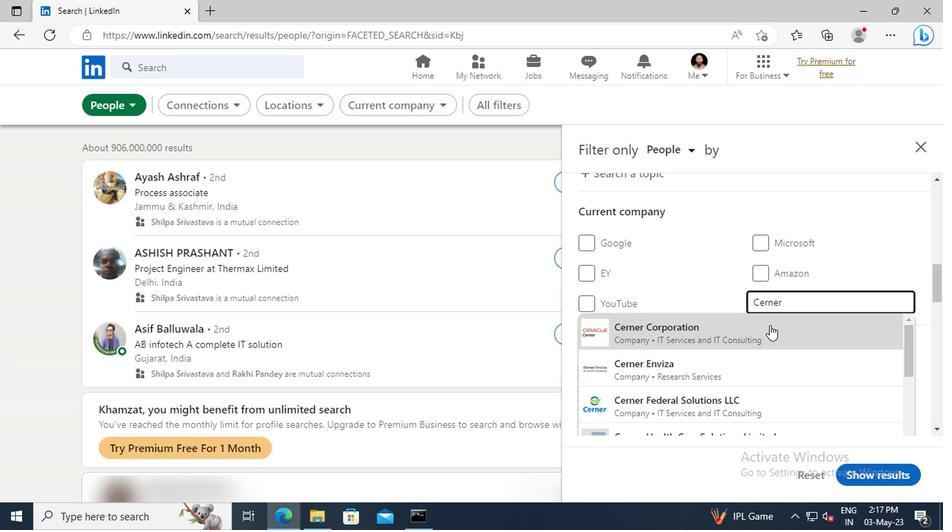 
Action: Mouse scrolled (767, 325) with delta (0, 0)
Screenshot: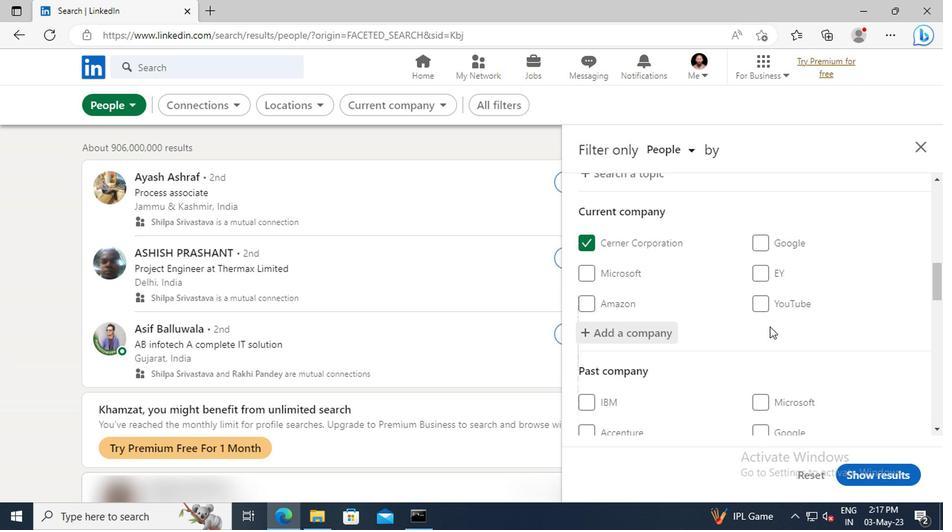 
Action: Mouse scrolled (767, 325) with delta (0, 0)
Screenshot: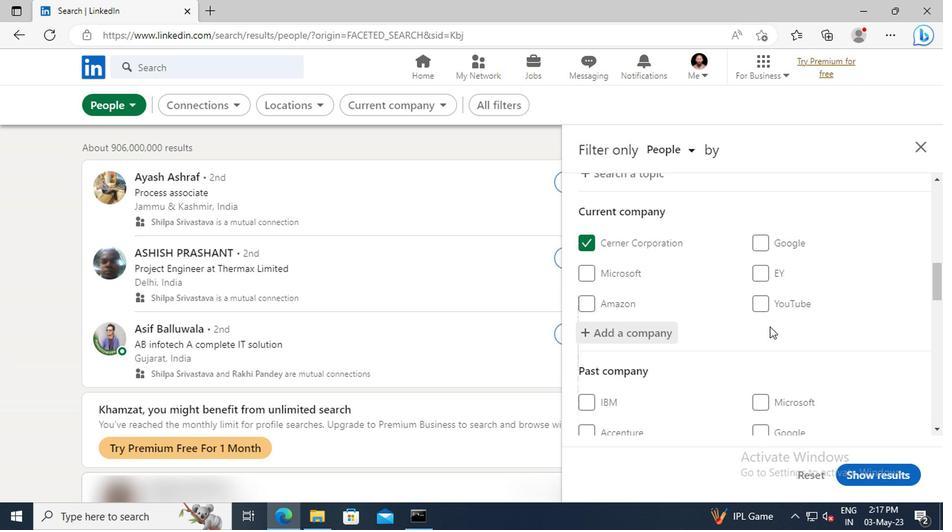 
Action: Mouse scrolled (767, 325) with delta (0, 0)
Screenshot: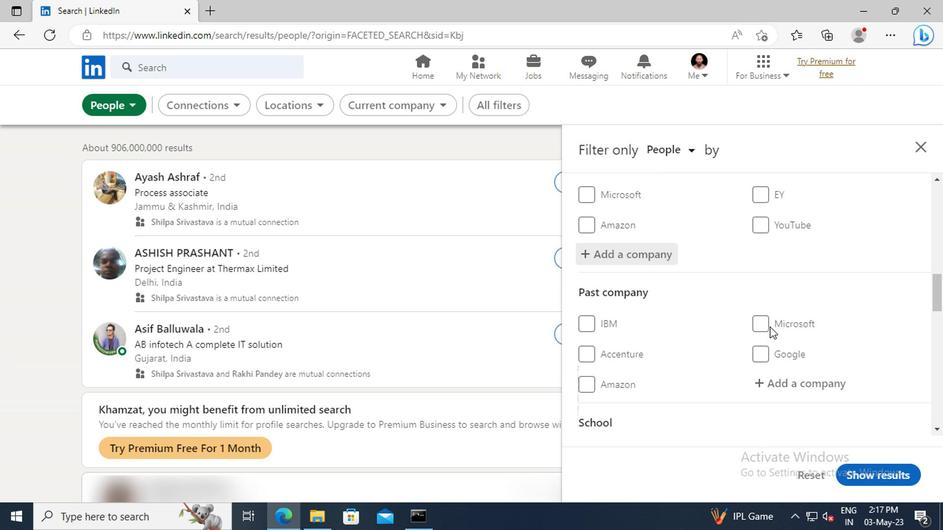 
Action: Mouse scrolled (767, 325) with delta (0, 0)
Screenshot: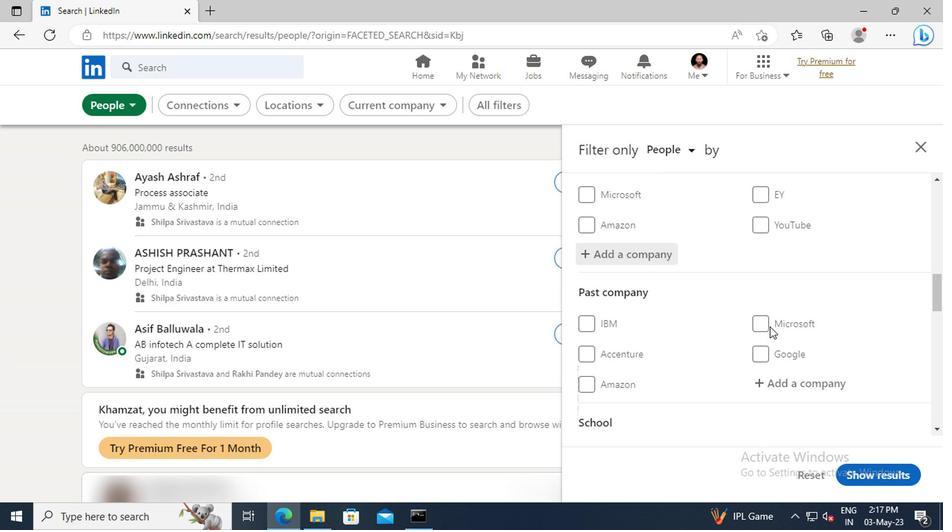 
Action: Mouse moved to (767, 324)
Screenshot: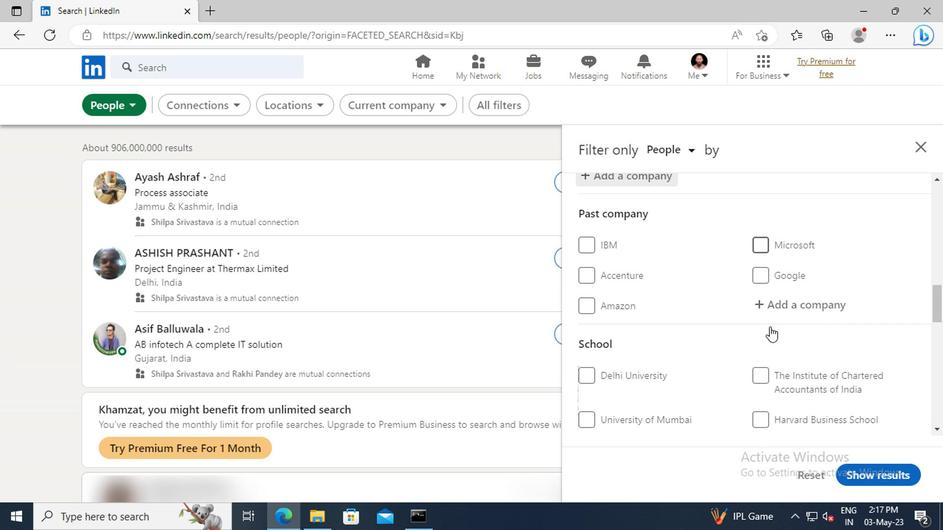 
Action: Mouse scrolled (767, 323) with delta (0, 0)
Screenshot: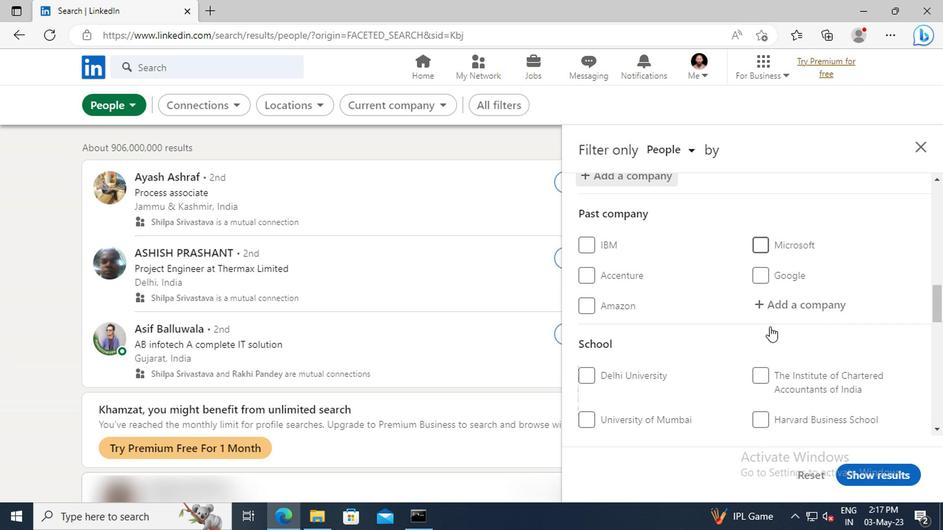 
Action: Mouse scrolled (767, 323) with delta (0, 0)
Screenshot: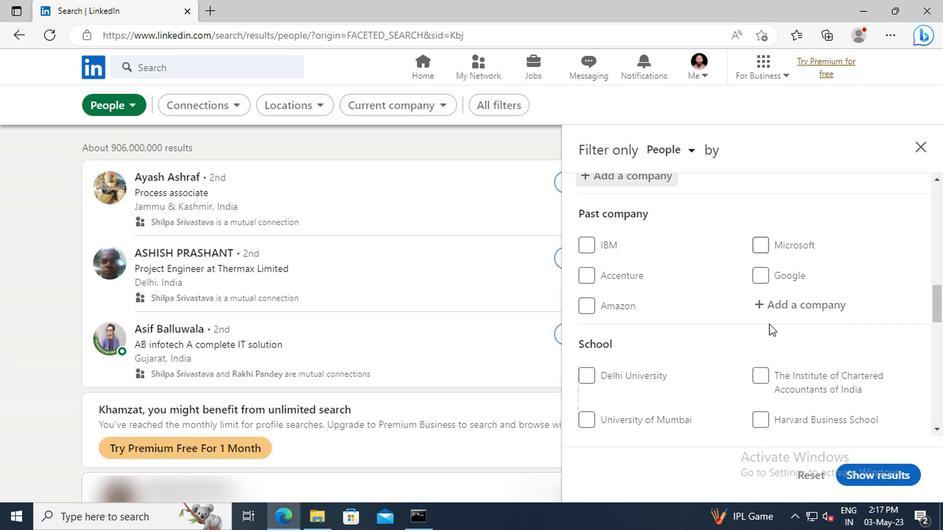 
Action: Mouse moved to (767, 318)
Screenshot: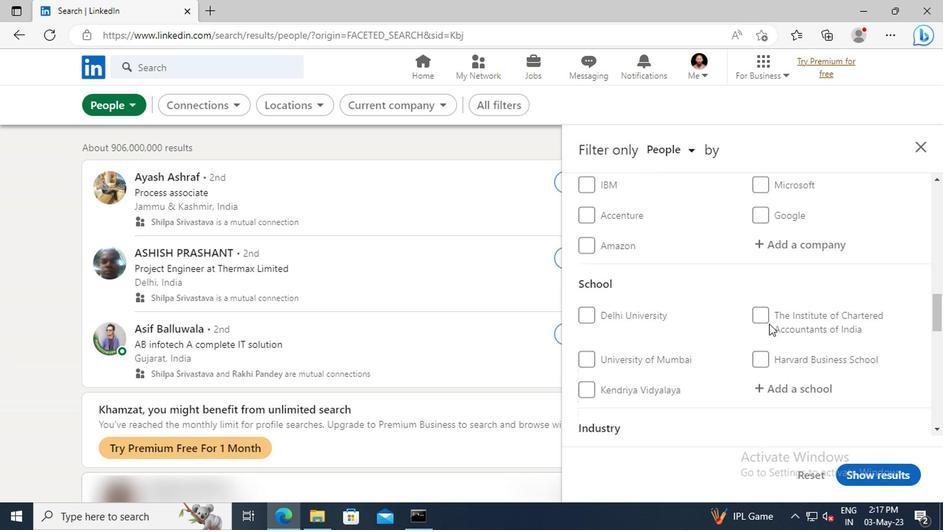 
Action: Mouse scrolled (767, 317) with delta (0, 0)
Screenshot: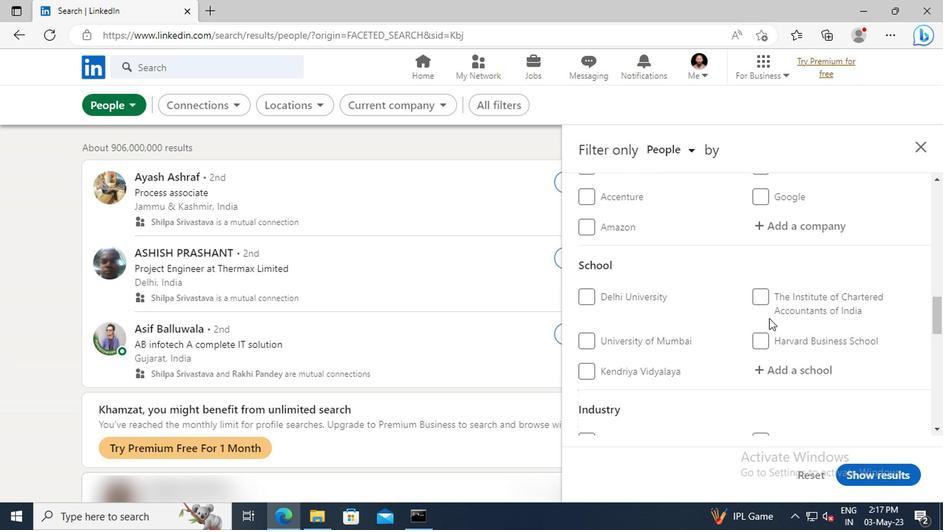 
Action: Mouse moved to (770, 327)
Screenshot: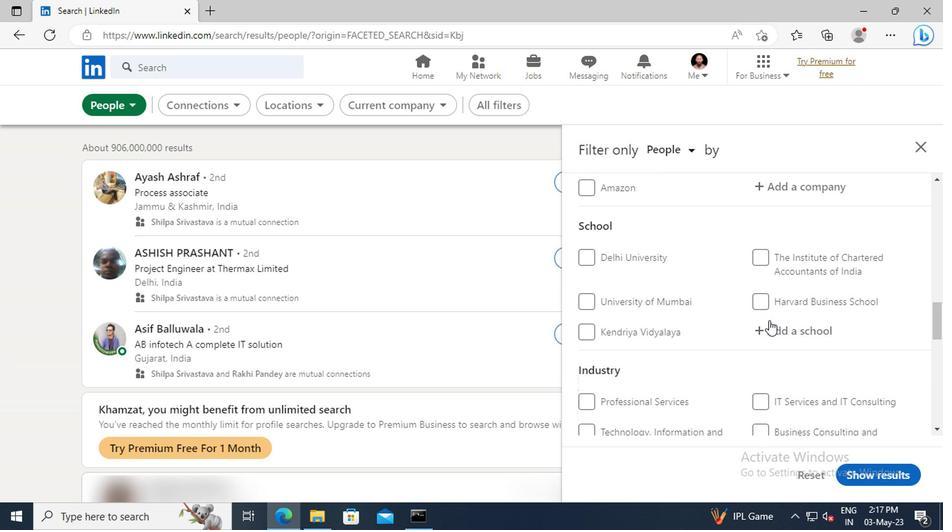 
Action: Mouse pressed left at (770, 327)
Screenshot: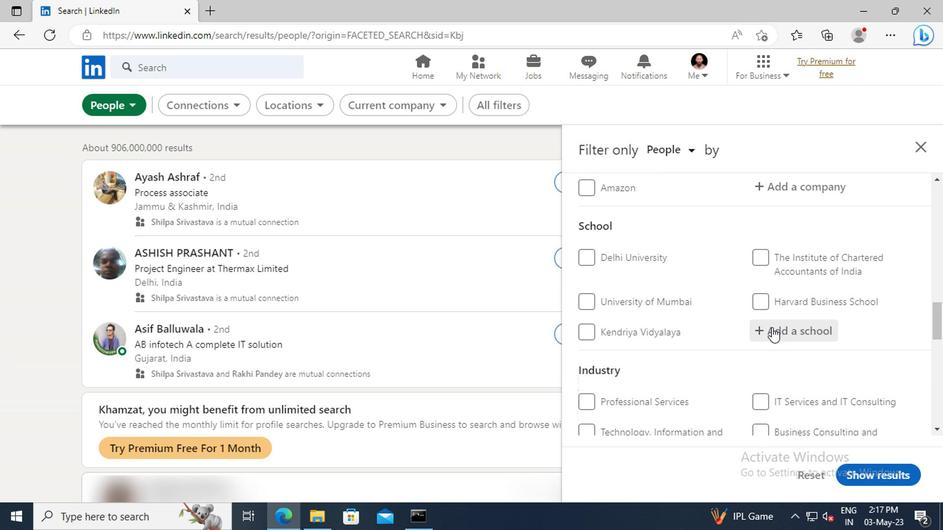 
Action: Key pressed <Key.shift>
Screenshot: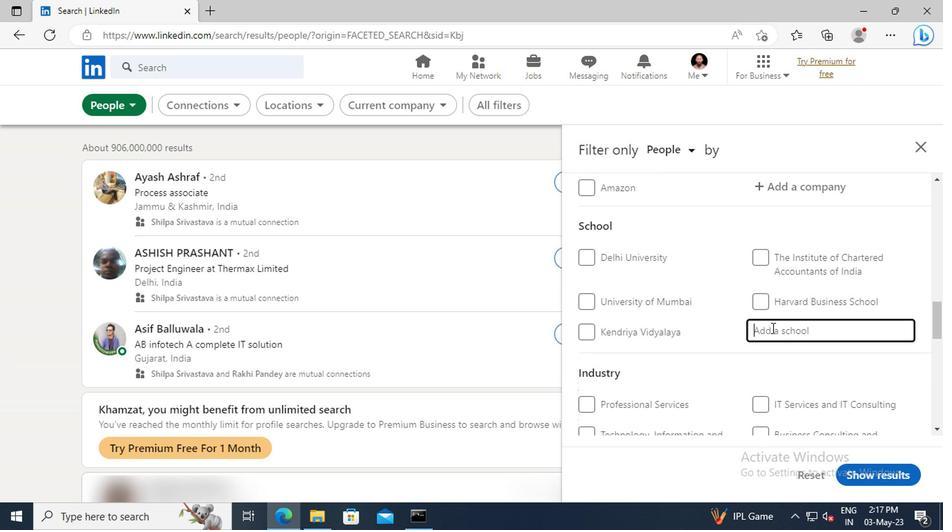
Action: Mouse moved to (770, 327)
Screenshot: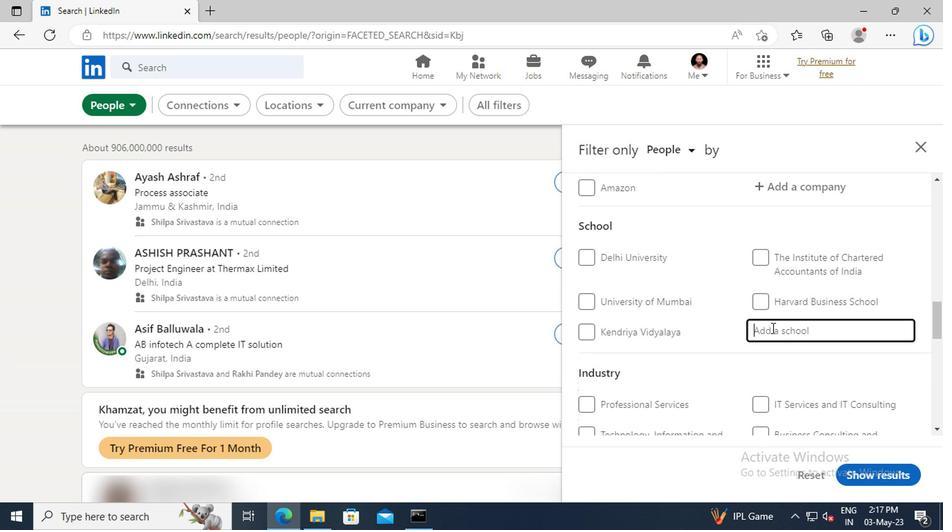 
Action: Key pressed IIT<Key.space><Key.shift>BHUB
Screenshot: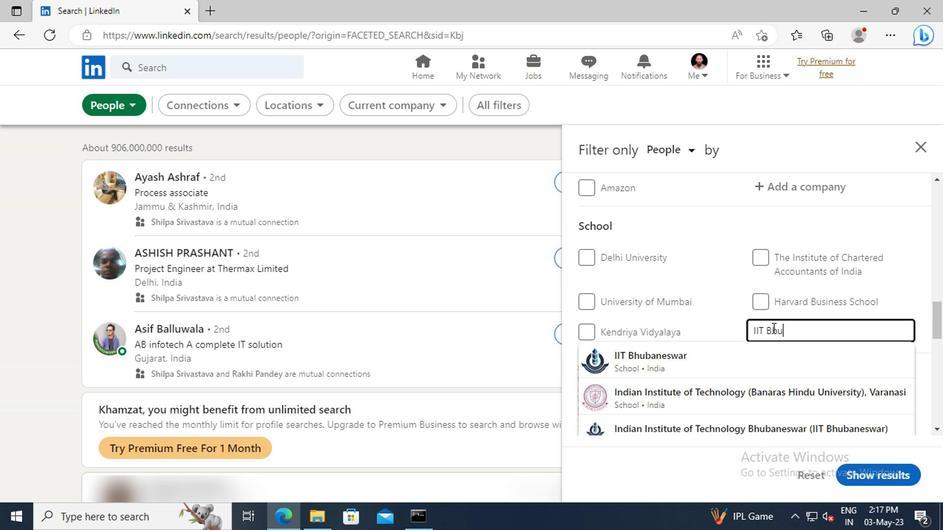 
Action: Mouse moved to (770, 353)
Screenshot: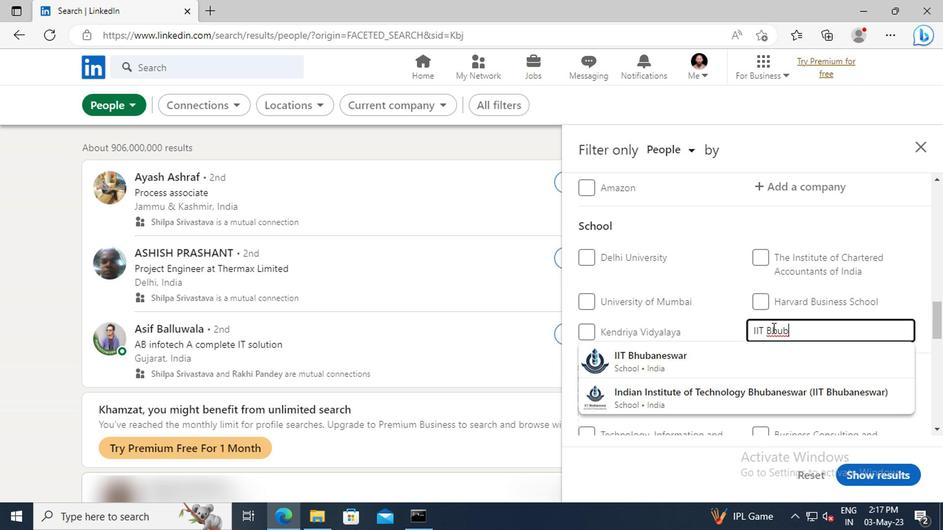 
Action: Mouse pressed left at (770, 353)
Screenshot: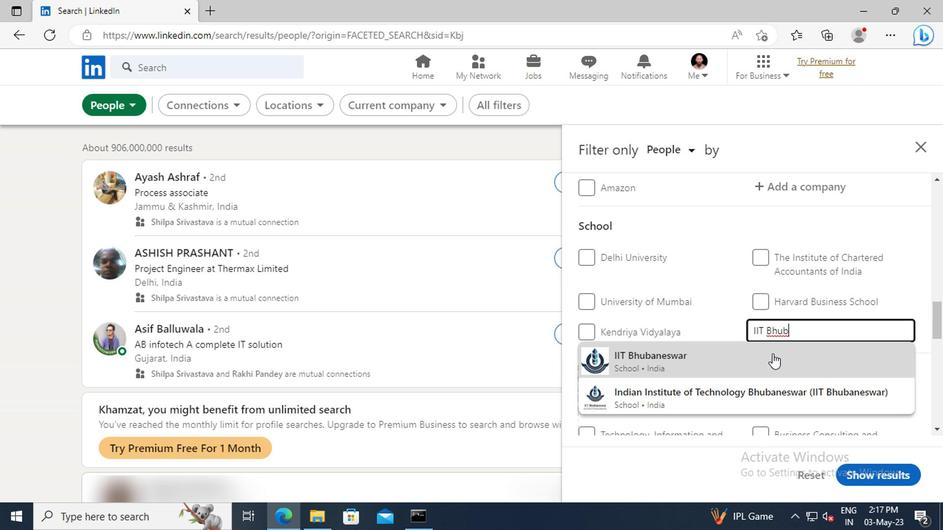
Action: Mouse scrolled (770, 352) with delta (0, 0)
Screenshot: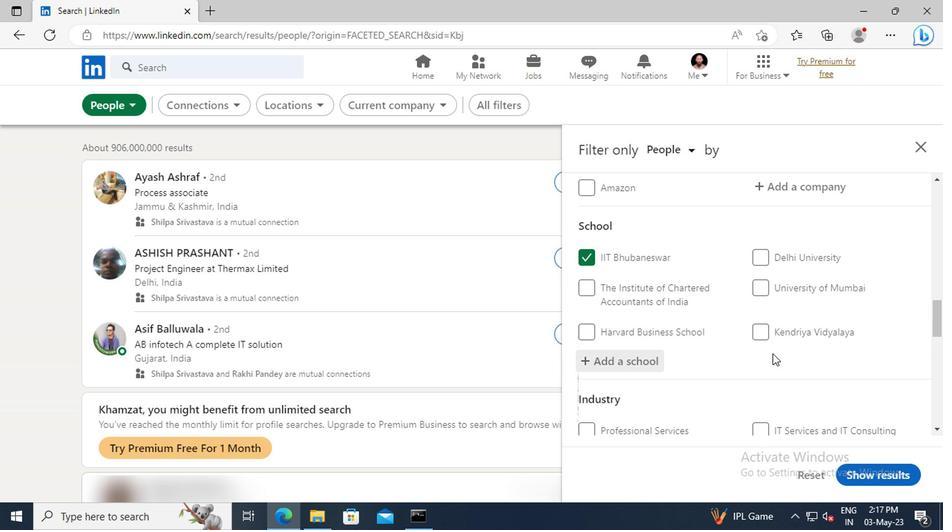 
Action: Mouse scrolled (770, 352) with delta (0, 0)
Screenshot: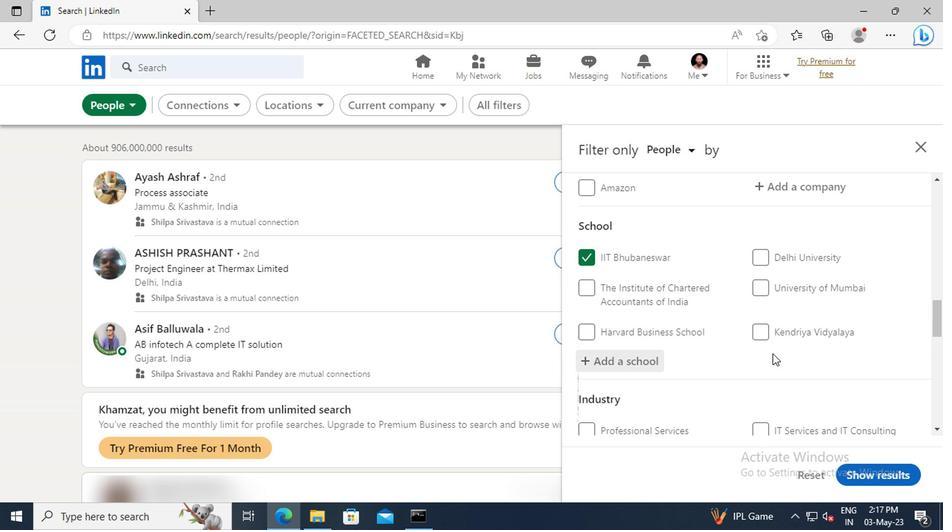 
Action: Mouse moved to (770, 332)
Screenshot: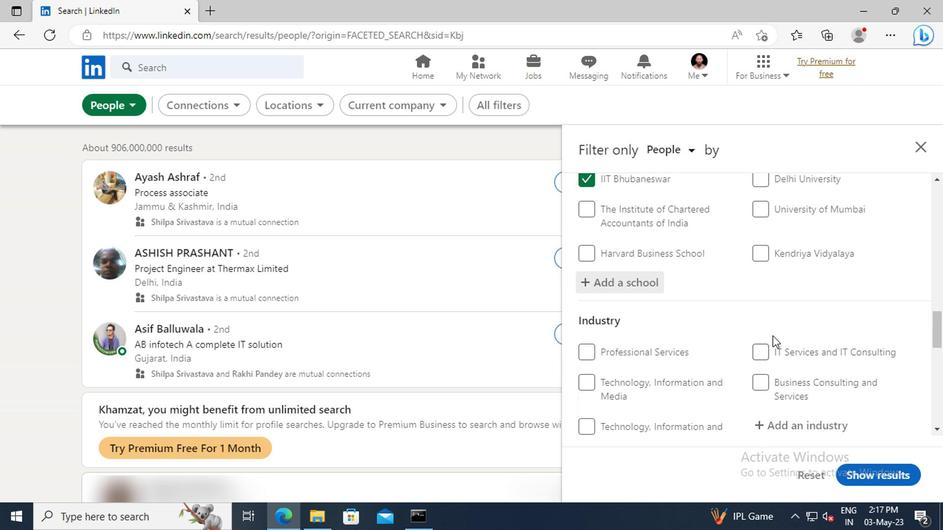 
Action: Mouse scrolled (770, 332) with delta (0, 0)
Screenshot: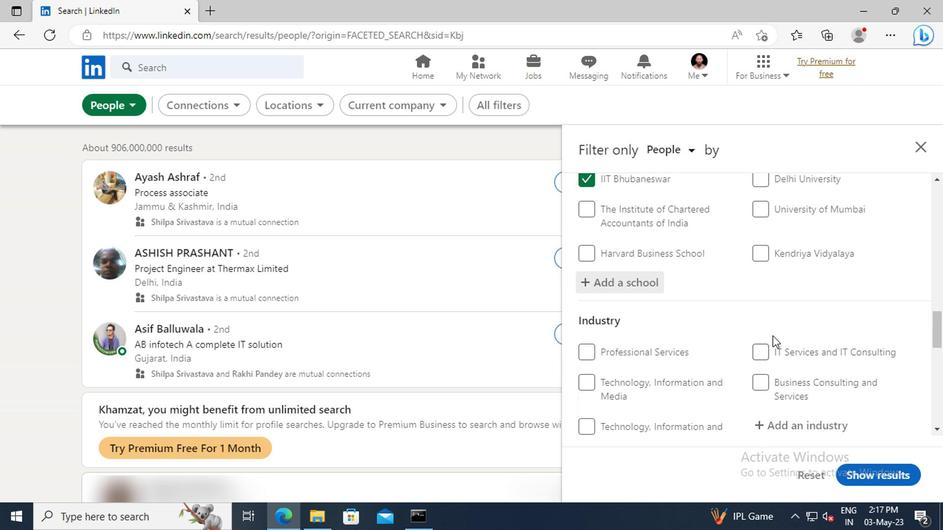 
Action: Mouse moved to (770, 332)
Screenshot: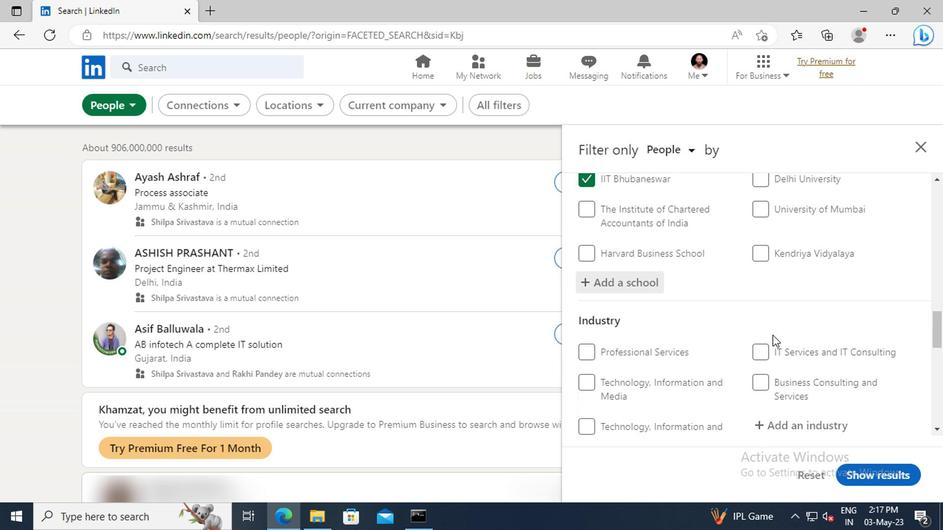 
Action: Mouse scrolled (770, 331) with delta (0, 0)
Screenshot: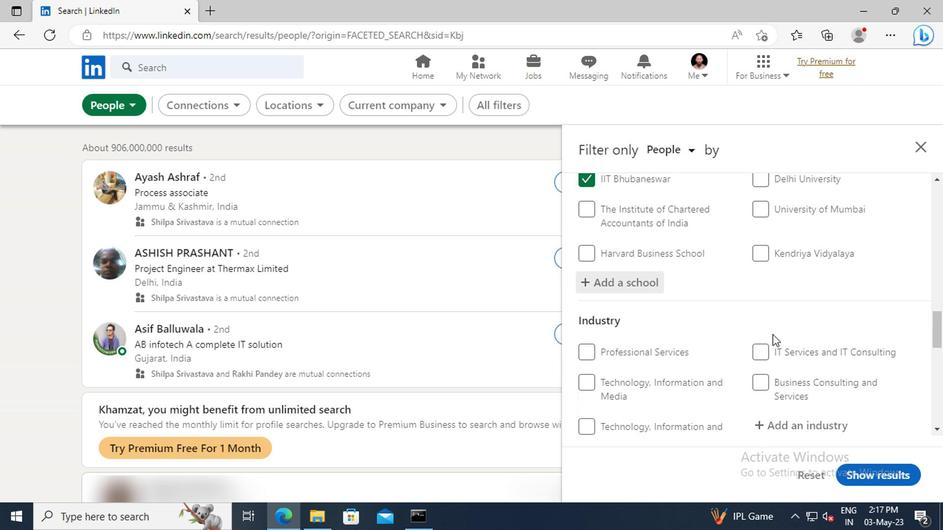 
Action: Mouse moved to (767, 324)
Screenshot: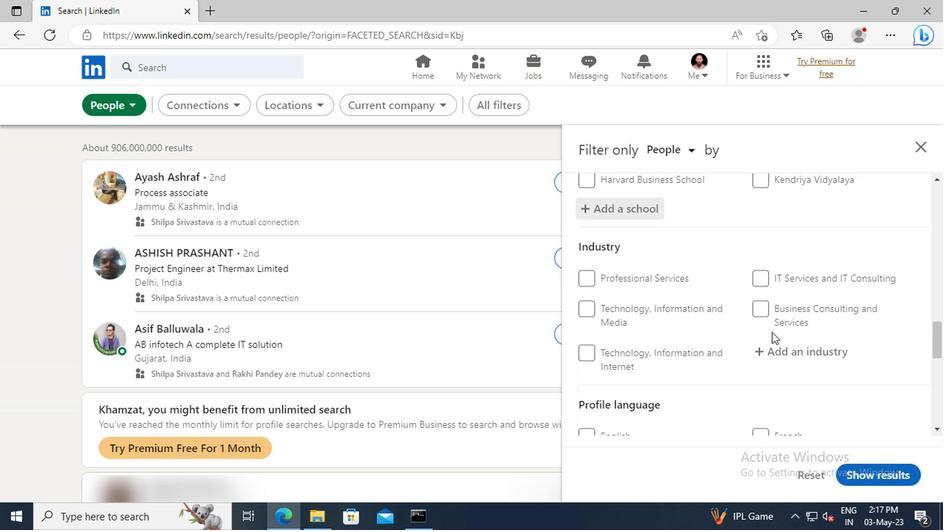 
Action: Mouse scrolled (767, 324) with delta (0, 0)
Screenshot: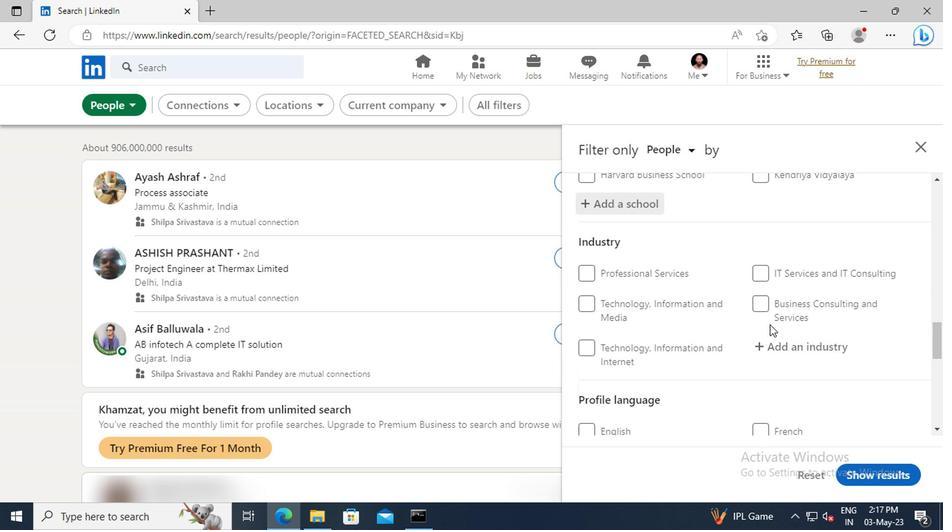 
Action: Mouse moved to (768, 314)
Screenshot: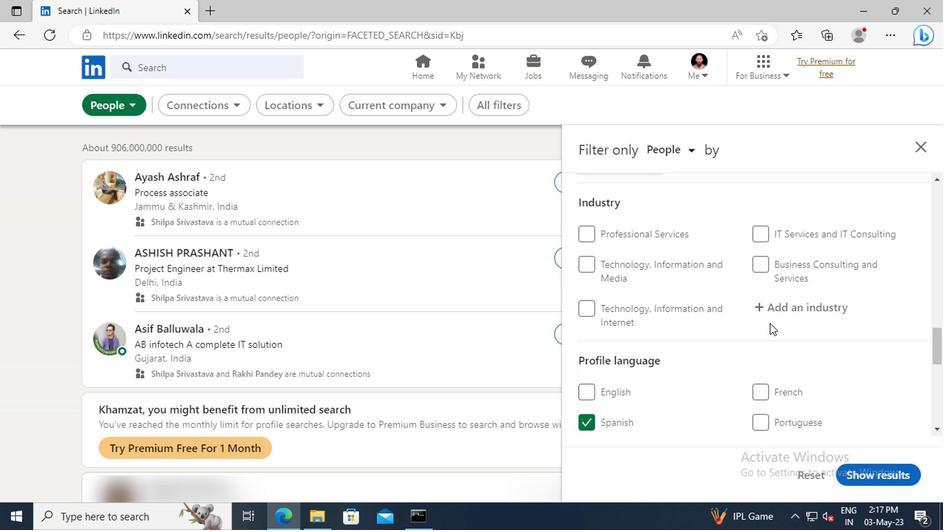 
Action: Mouse pressed left at (768, 314)
Screenshot: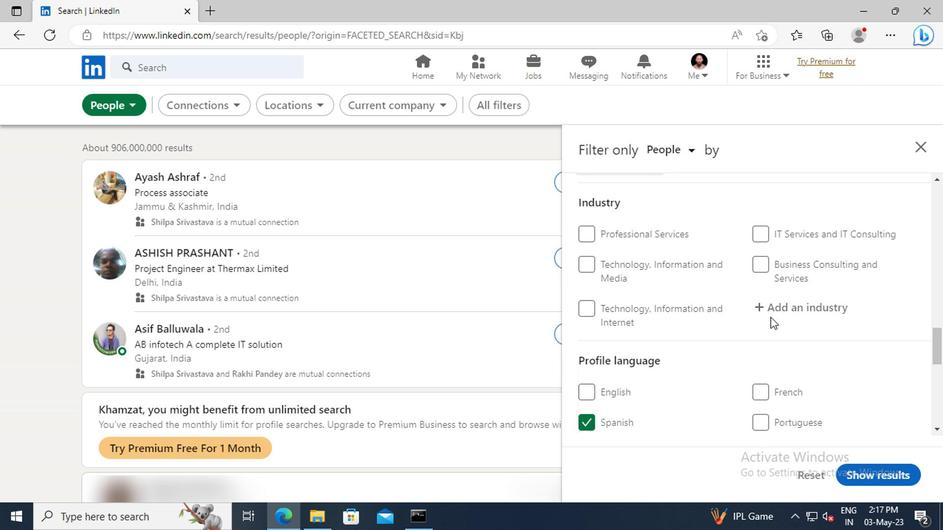 
Action: Key pressed <Key.shift>SOFT
Screenshot: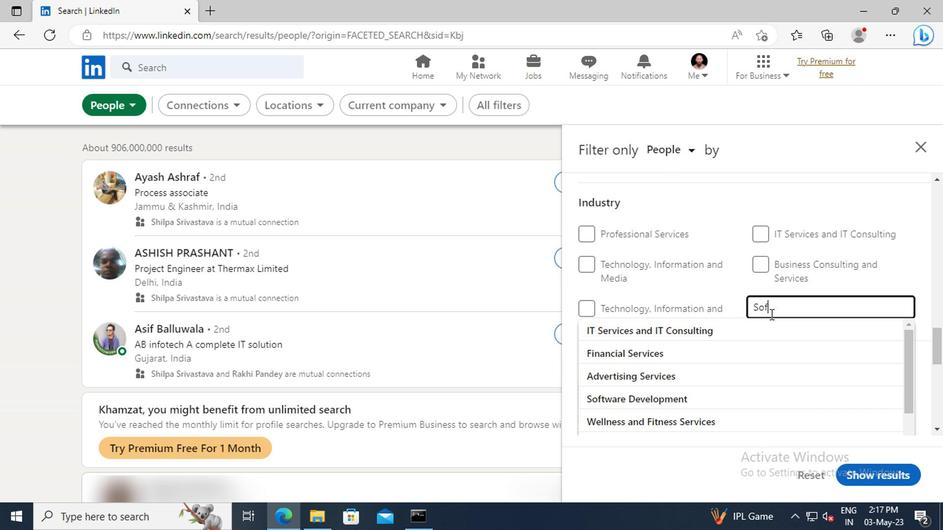 
Action: Mouse moved to (771, 327)
Screenshot: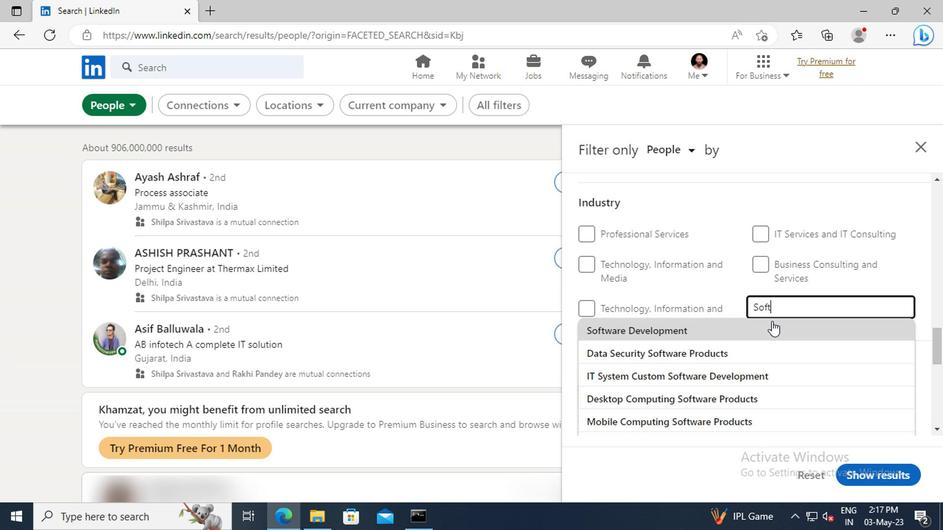 
Action: Mouse pressed left at (771, 327)
Screenshot: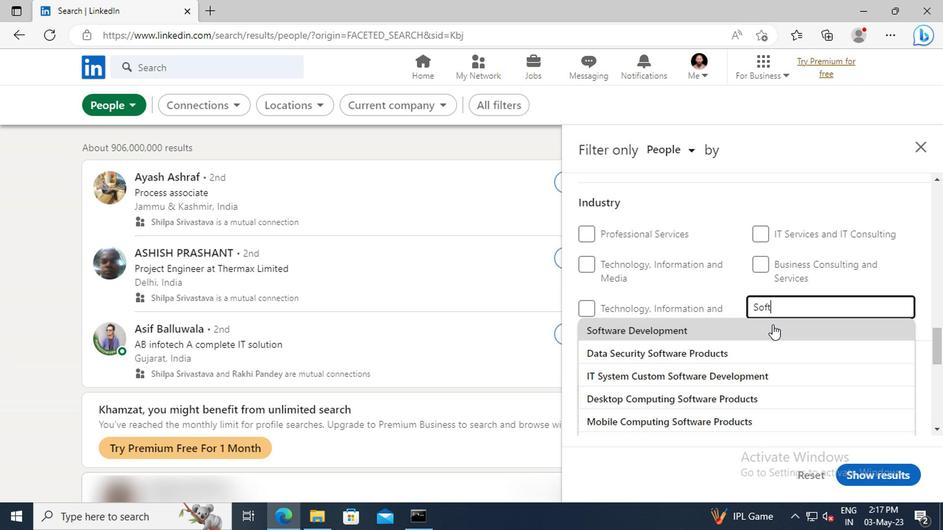 
Action: Mouse scrolled (771, 326) with delta (0, 0)
Screenshot: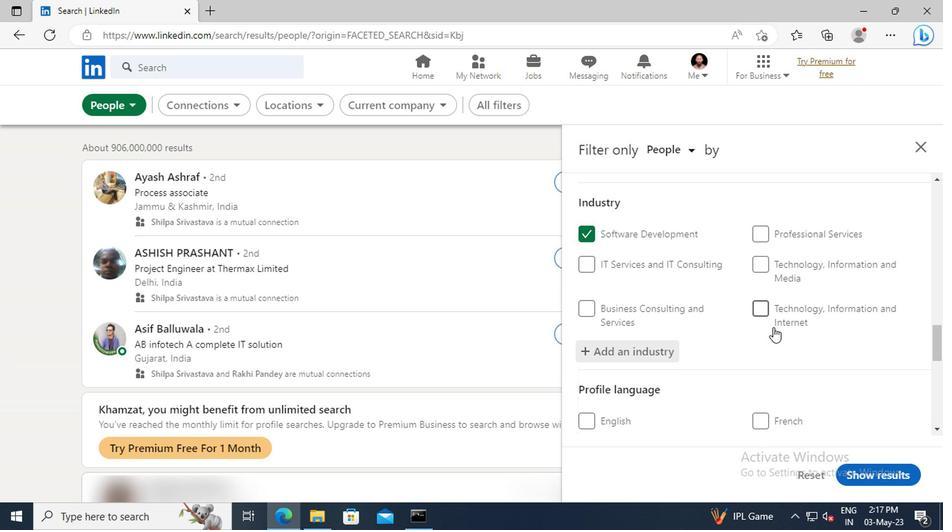 
Action: Mouse scrolled (771, 326) with delta (0, 0)
Screenshot: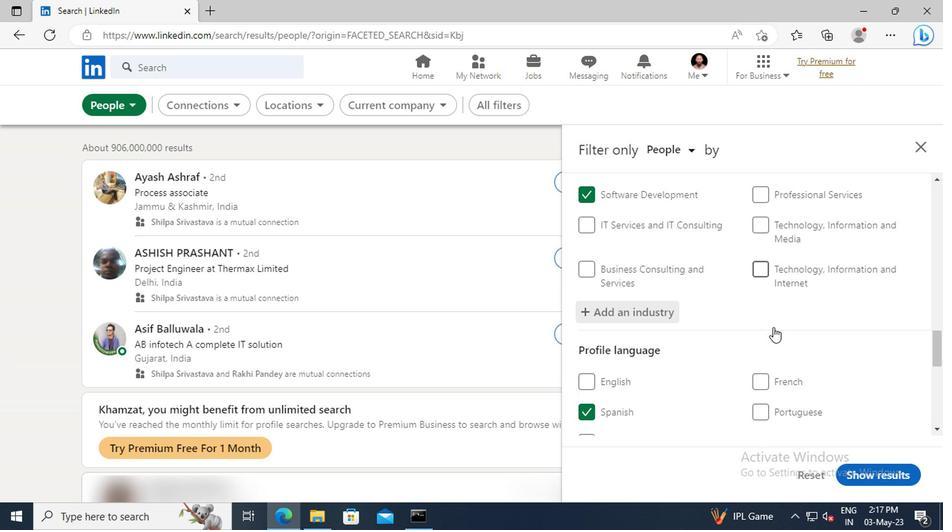 
Action: Mouse scrolled (771, 326) with delta (0, 0)
Screenshot: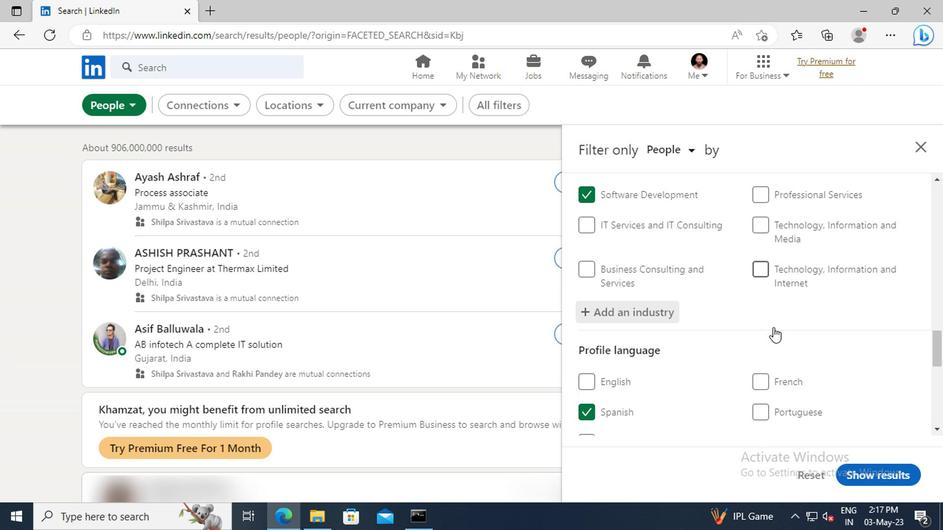 
Action: Mouse scrolled (771, 326) with delta (0, 0)
Screenshot: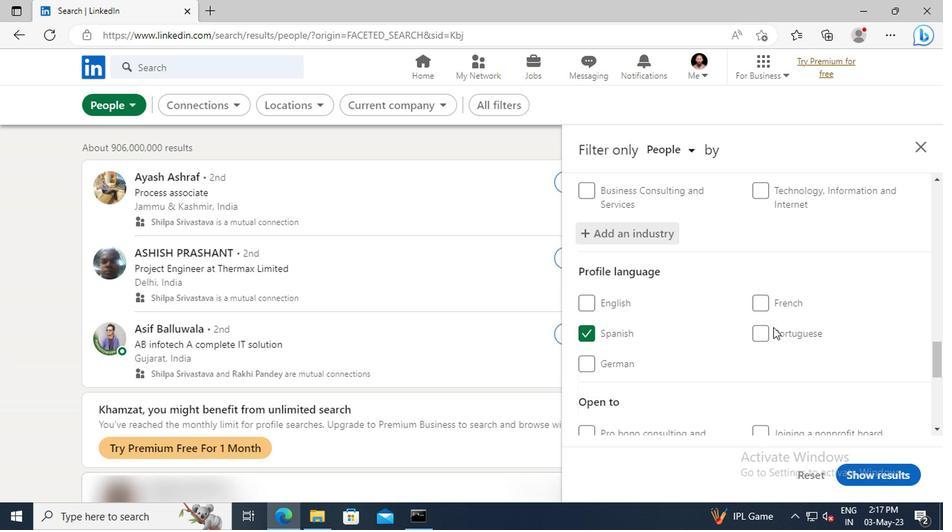 
Action: Mouse scrolled (771, 326) with delta (0, 0)
Screenshot: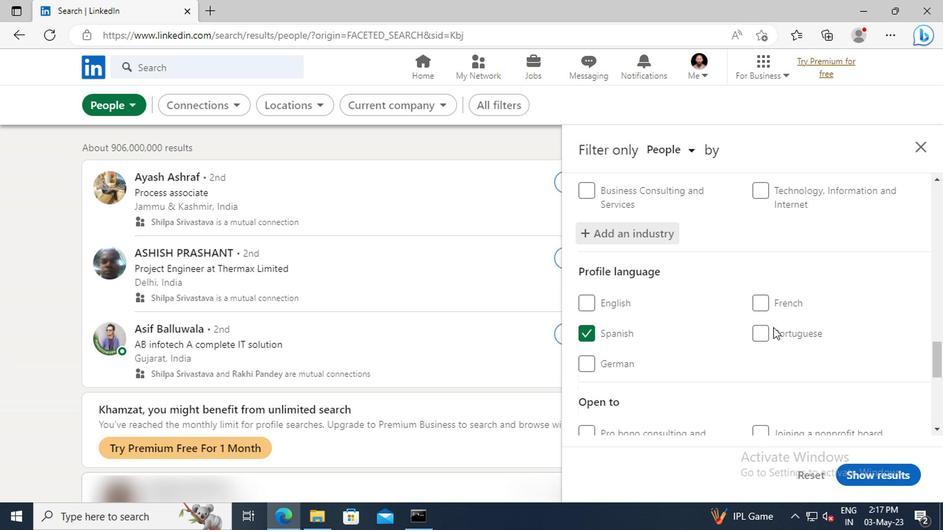 
Action: Mouse scrolled (771, 326) with delta (0, 0)
Screenshot: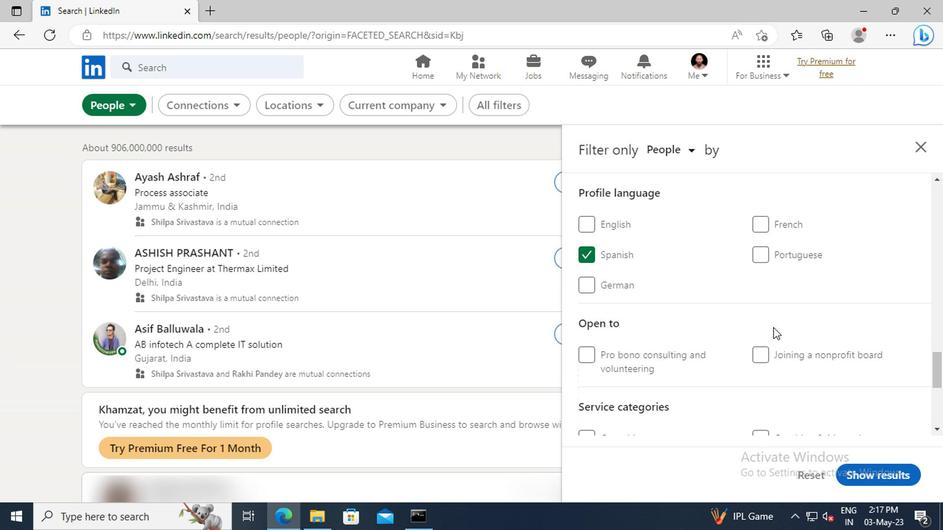 
Action: Mouse moved to (771, 307)
Screenshot: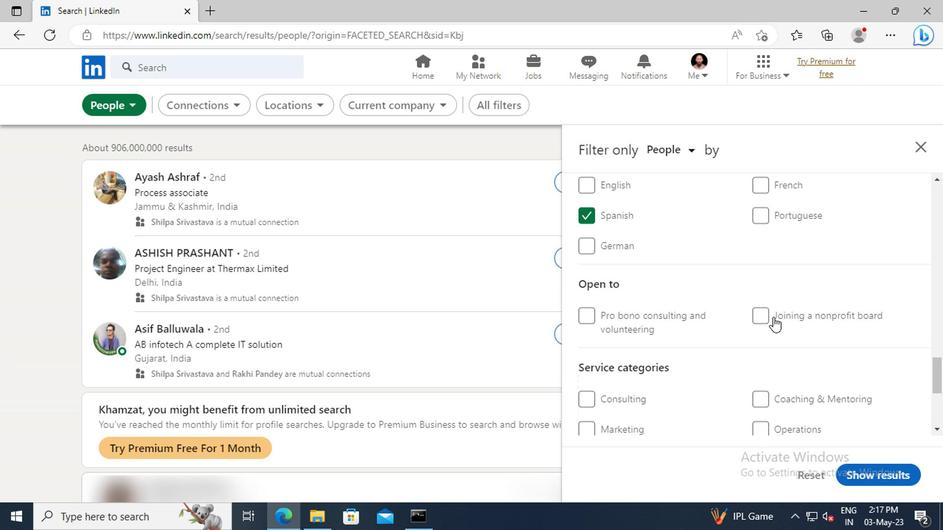 
Action: Mouse scrolled (771, 306) with delta (0, 0)
Screenshot: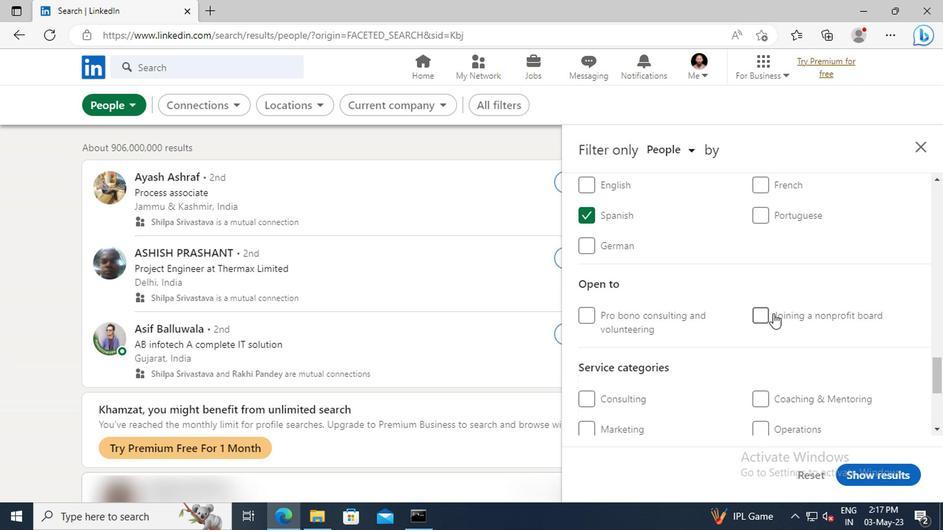 
Action: Mouse moved to (771, 303)
Screenshot: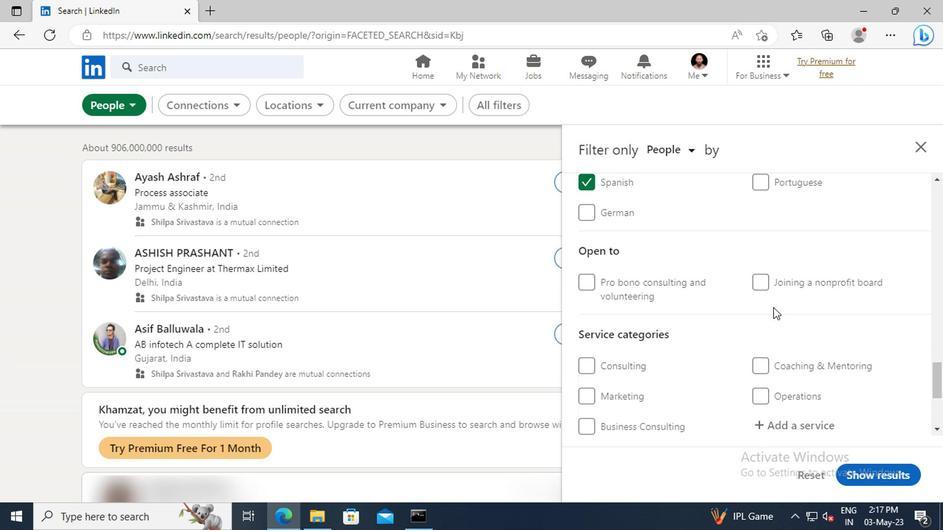 
Action: Mouse scrolled (771, 302) with delta (0, 0)
Screenshot: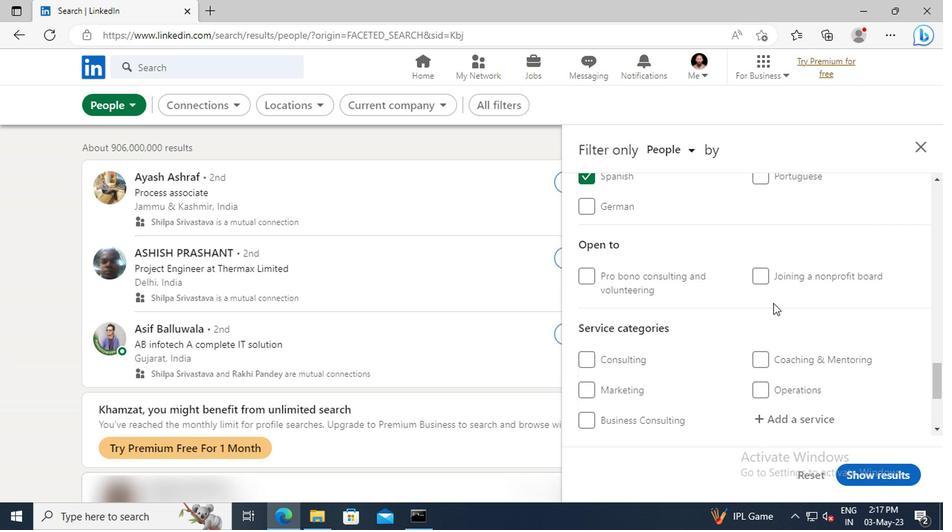 
Action: Mouse scrolled (771, 302) with delta (0, 0)
Screenshot: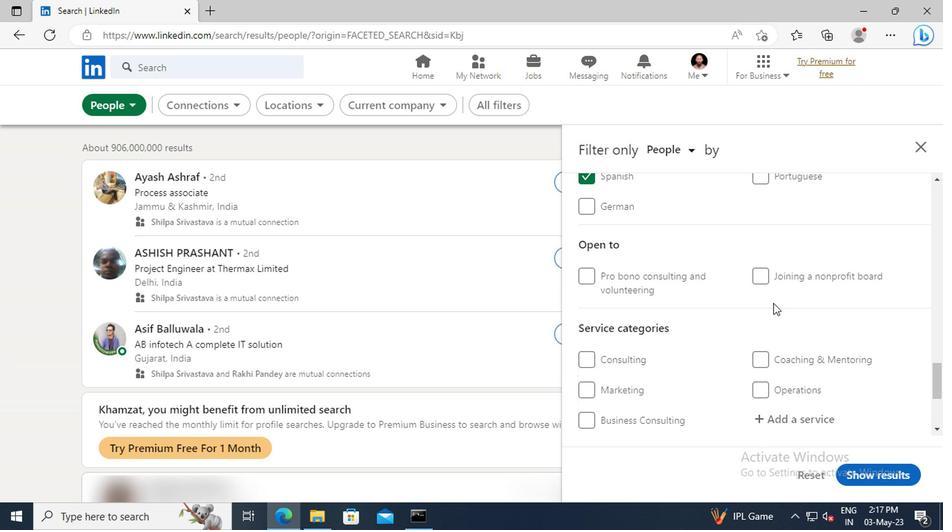 
Action: Mouse scrolled (771, 302) with delta (0, 0)
Screenshot: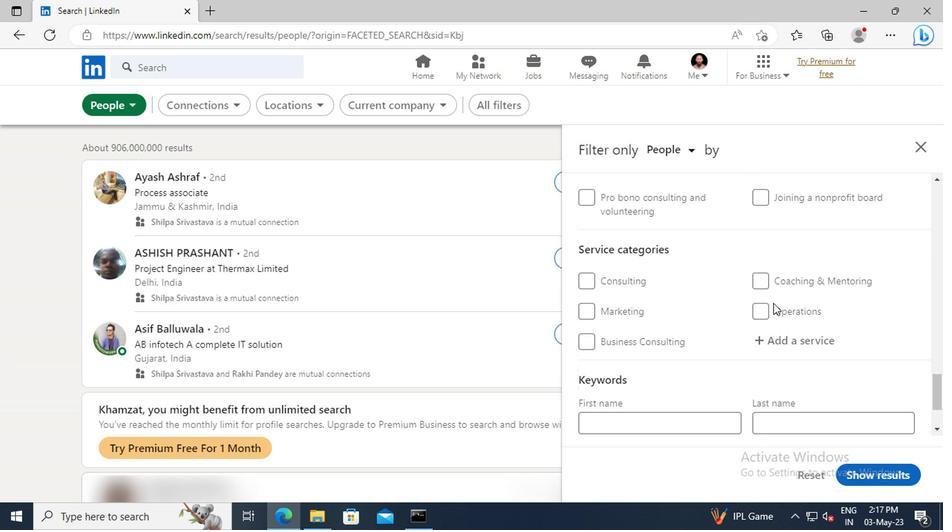 
Action: Mouse moved to (772, 303)
Screenshot: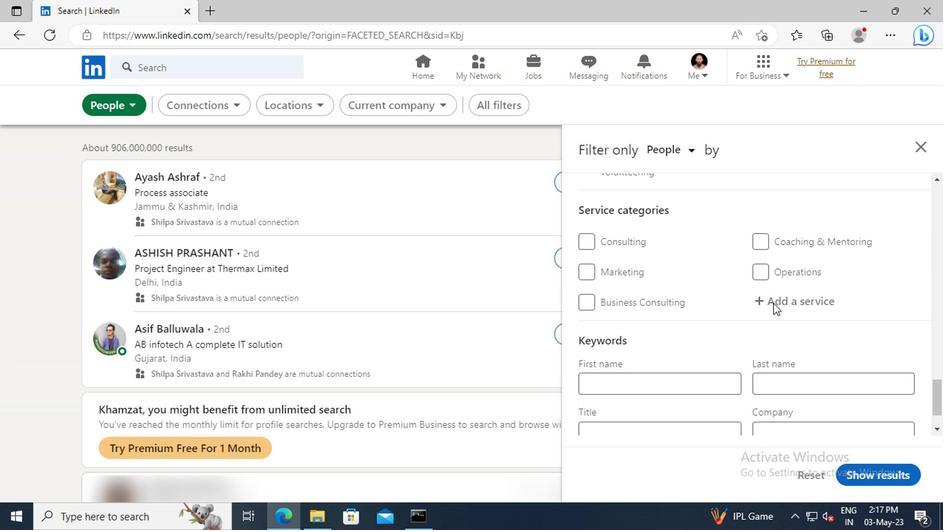 
Action: Mouse pressed left at (772, 303)
Screenshot: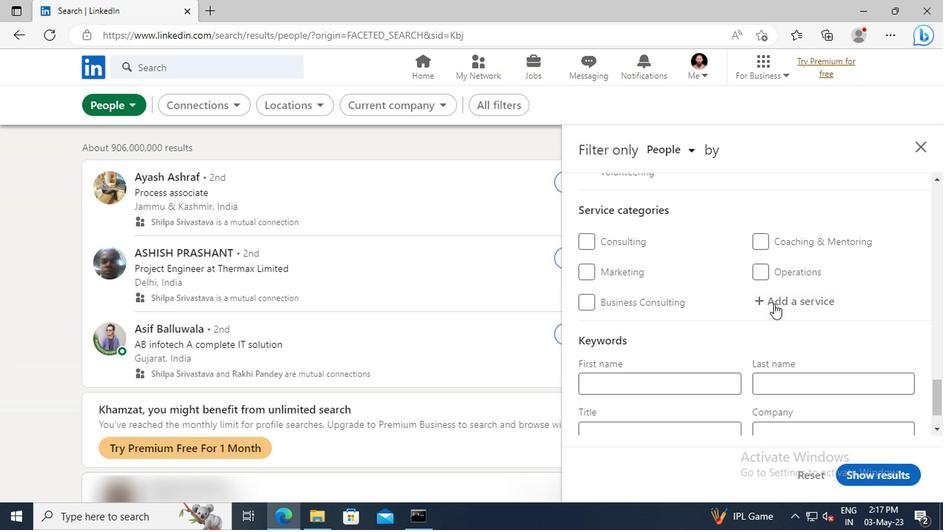 
Action: Key pressed <Key.shift>ANDROI
Screenshot: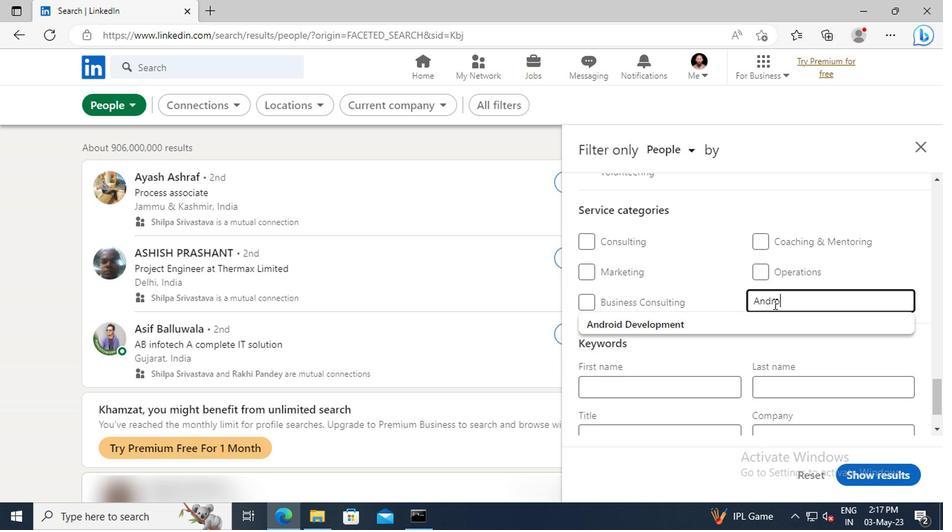 
Action: Mouse moved to (777, 317)
Screenshot: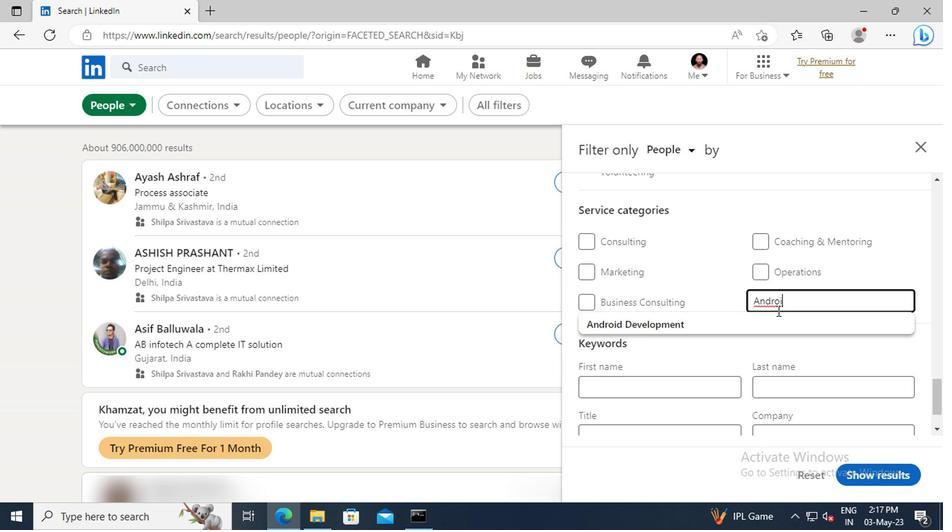 
Action: Mouse pressed left at (777, 317)
Screenshot: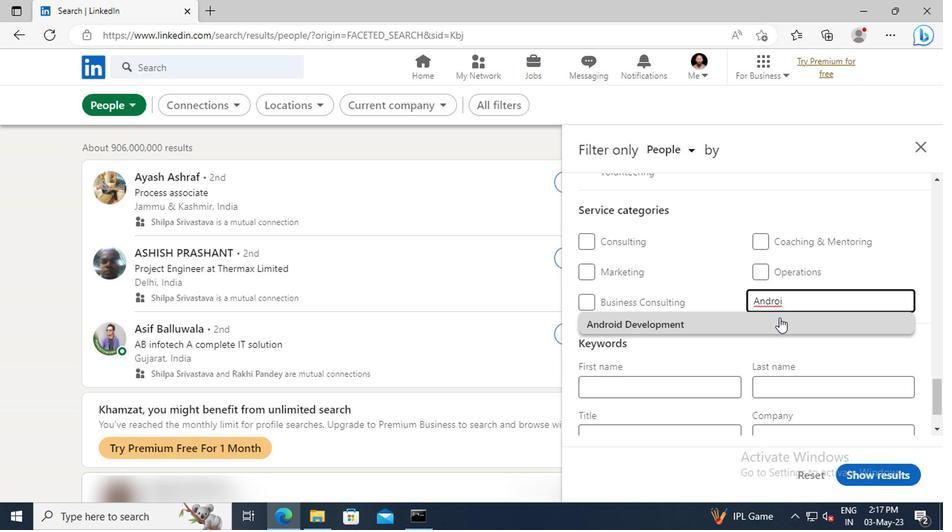 
Action: Mouse scrolled (777, 317) with delta (0, 0)
Screenshot: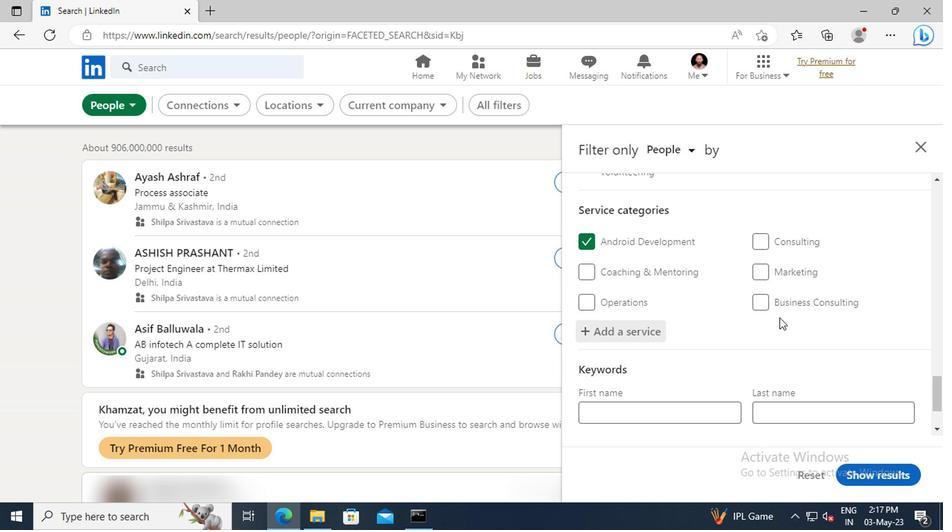 
Action: Mouse scrolled (777, 317) with delta (0, 0)
Screenshot: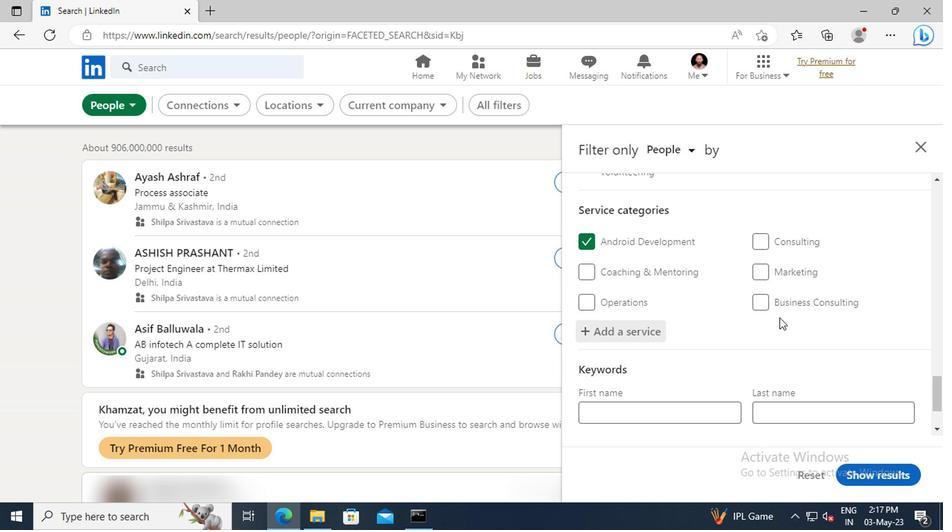
Action: Mouse scrolled (777, 317) with delta (0, 0)
Screenshot: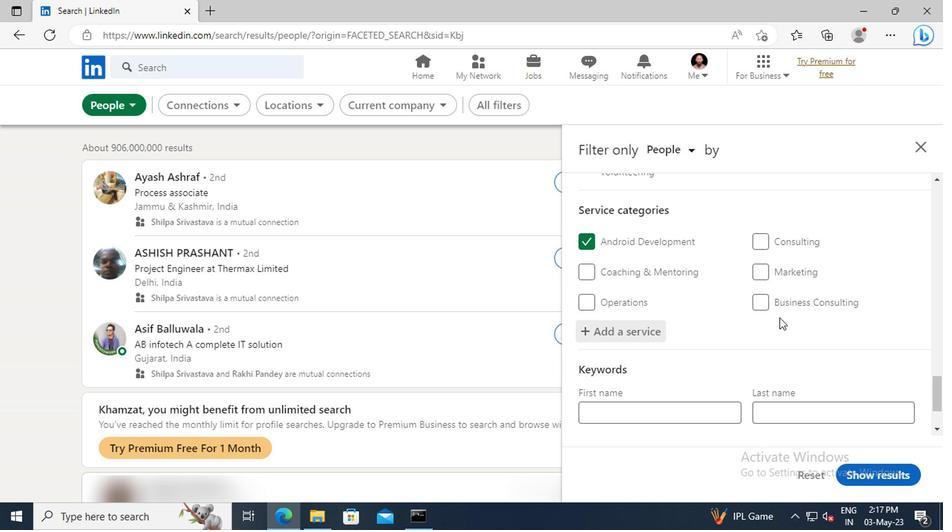 
Action: Mouse moved to (661, 368)
Screenshot: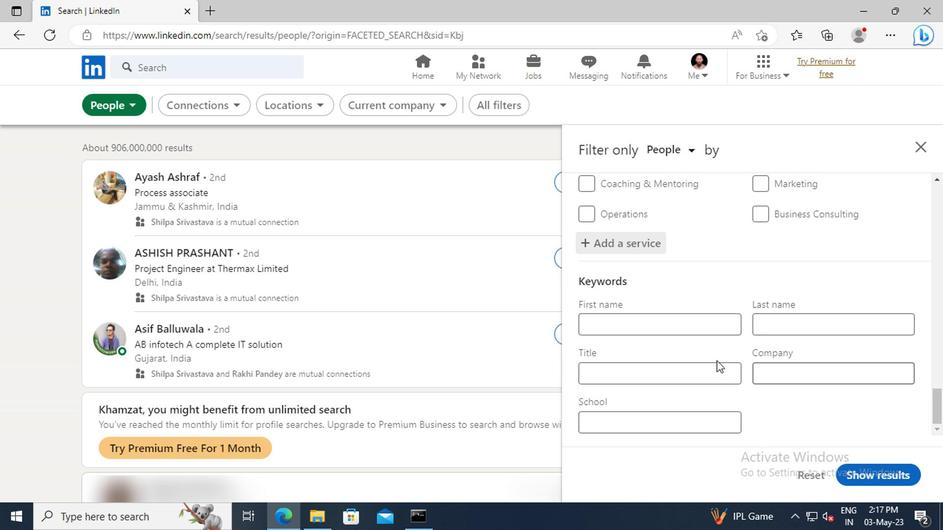 
Action: Mouse pressed left at (661, 368)
Screenshot: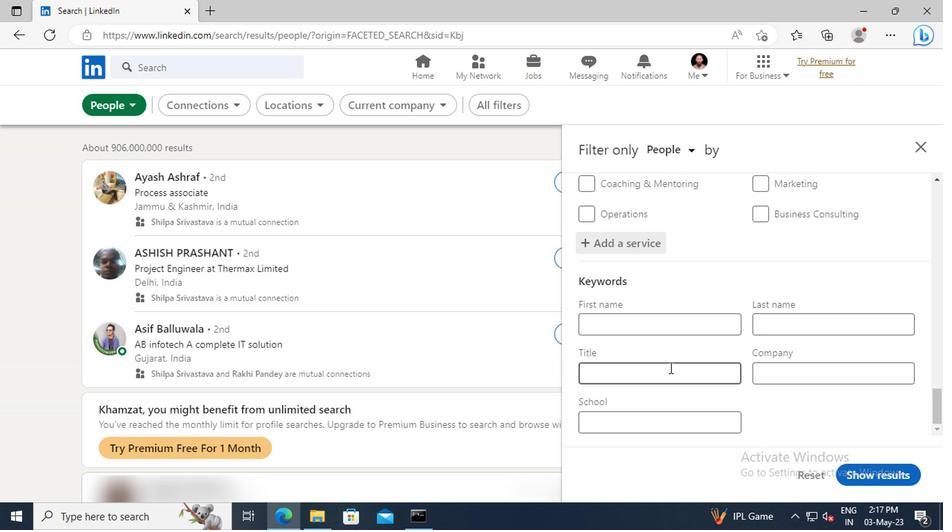 
Action: Key pressed <Key.shift>DATA<Key.space><Key.shift>ENTRY<Key.enter>
Screenshot: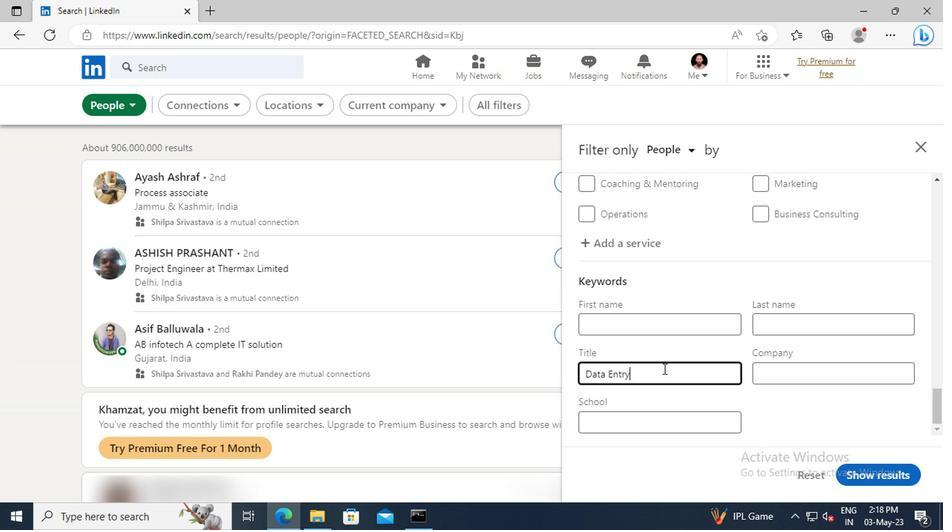 
Action: Mouse moved to (869, 476)
Screenshot: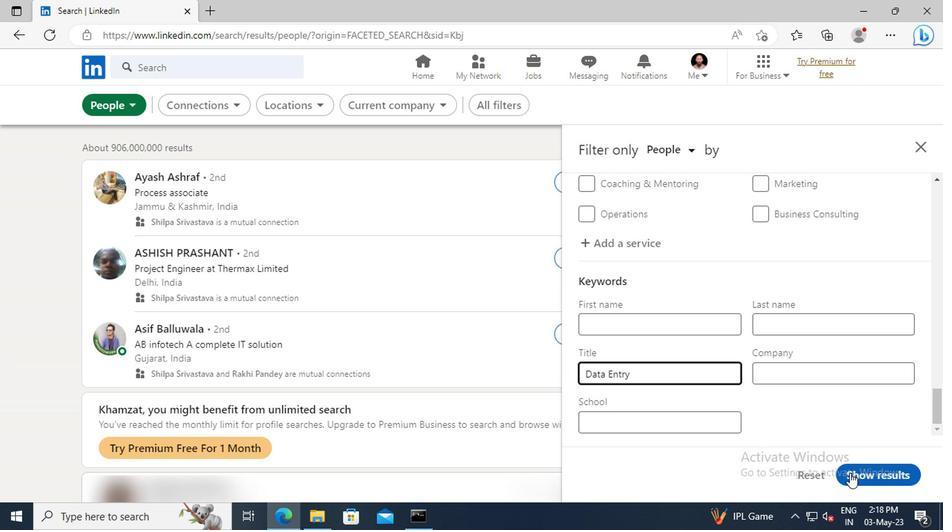 
Action: Mouse pressed left at (869, 476)
Screenshot: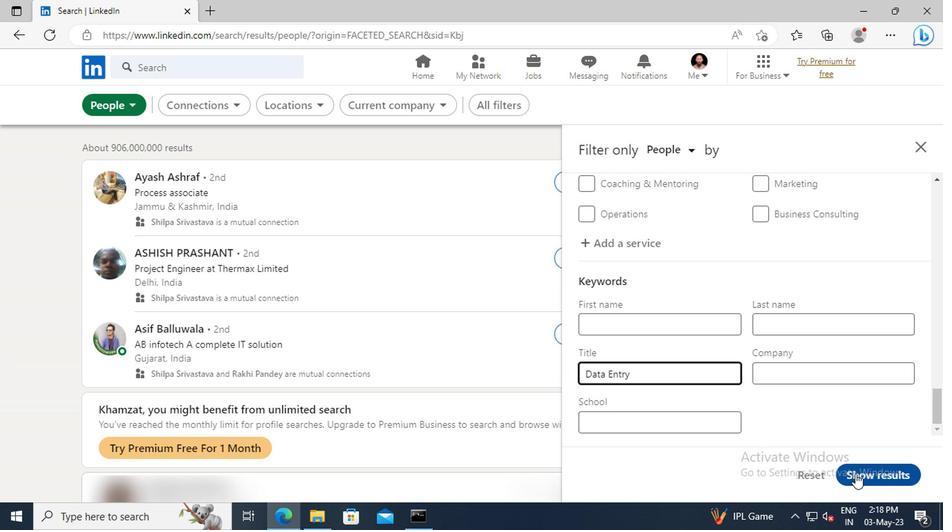 
